 Task: Look for space in Ardabīl, Iran from 1st June, 2023 to 4th June, 2023 for 1 adult in price range Rs.6000 to Rs.16000. Place can be private room with 1  bedroom having 1 bed and 1 bathroom. Property type can be house, flat, guest house. Booking option can be shelf check-in. Required host language is English.
Action: Mouse moved to (432, 76)
Screenshot: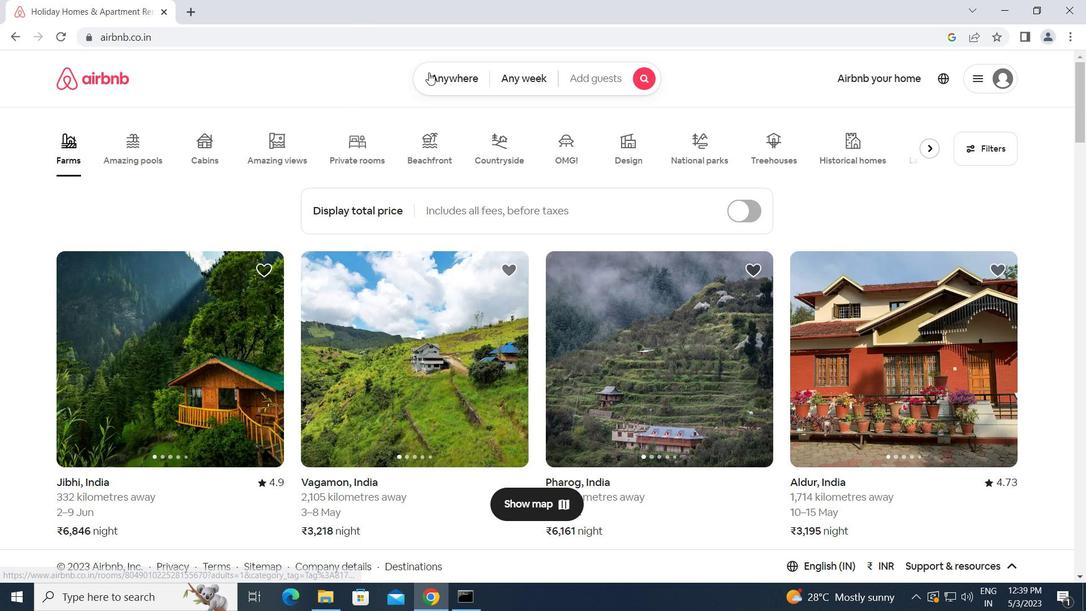 
Action: Mouse pressed left at (432, 76)
Screenshot: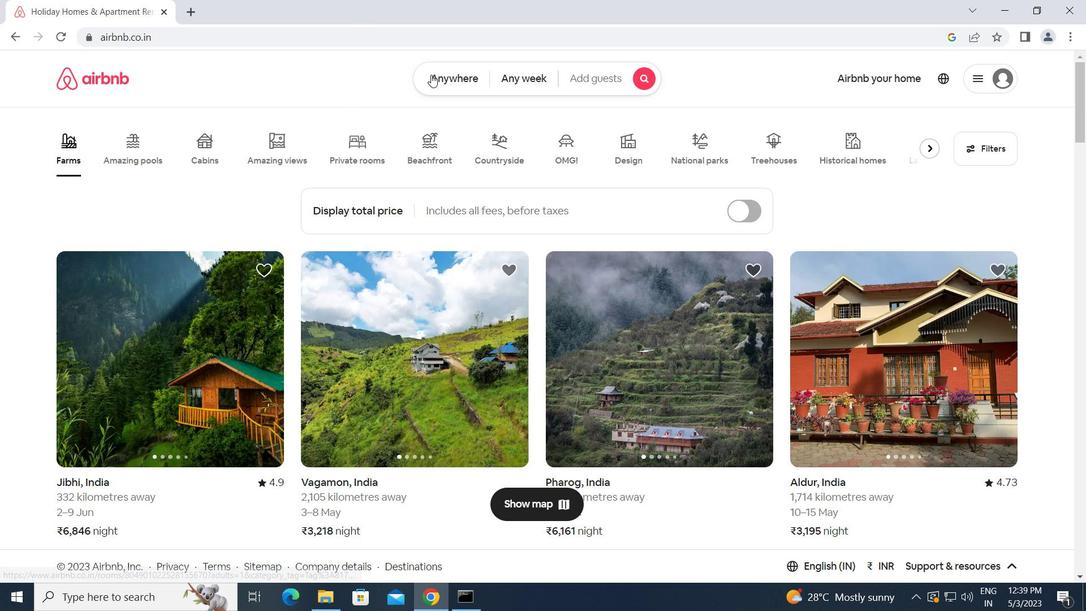 
Action: Mouse moved to (344, 131)
Screenshot: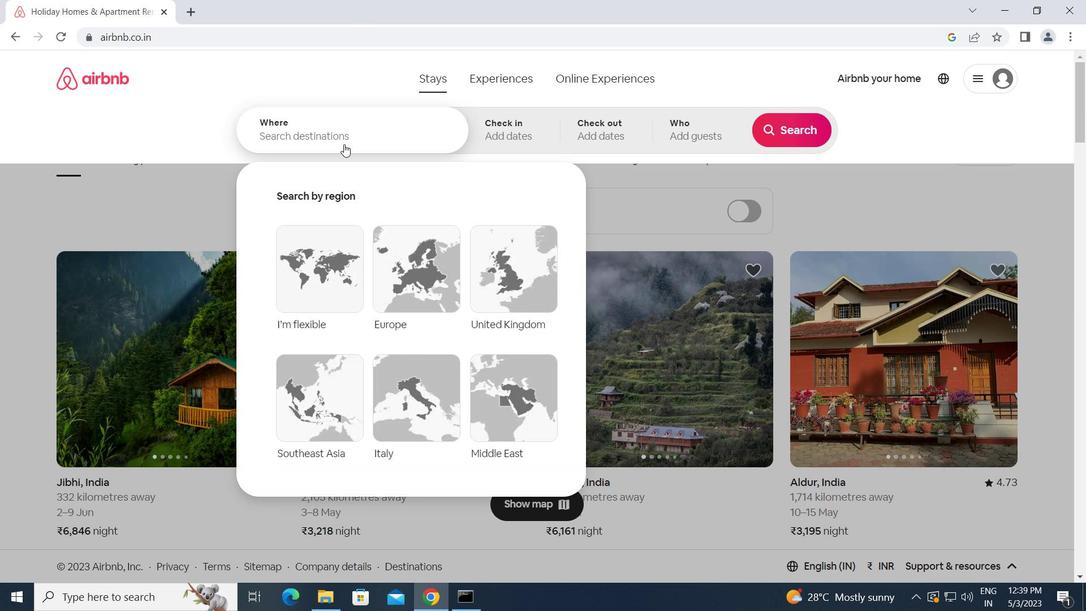 
Action: Mouse pressed left at (344, 131)
Screenshot: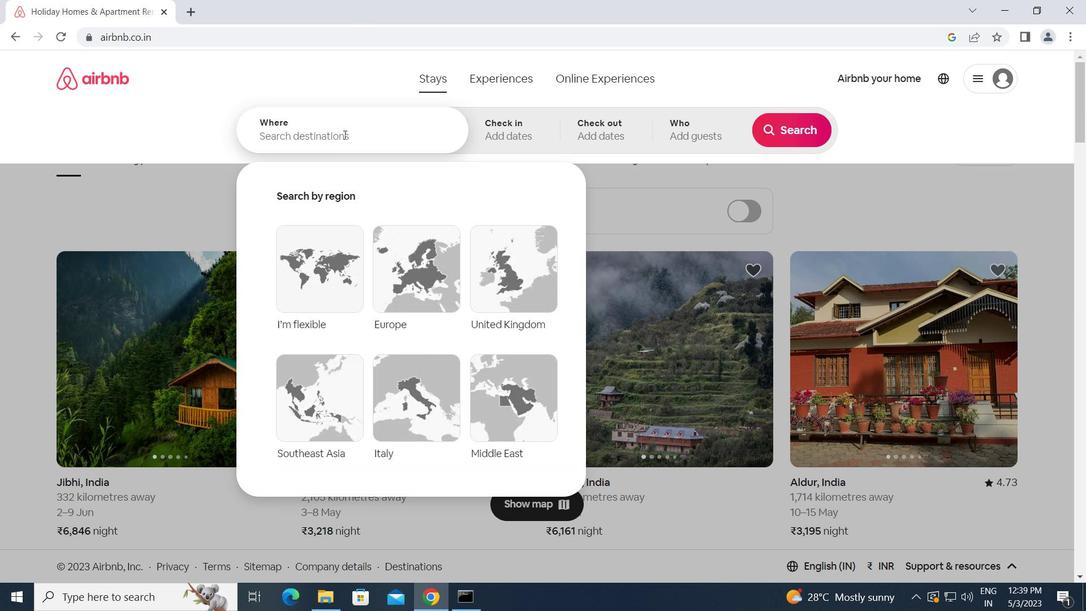 
Action: Key pressed a<Key.caps_lock>rdabil,<Key.space><Key.caps_lock>i<Key.caps_lock>ran<Key.enter>
Screenshot: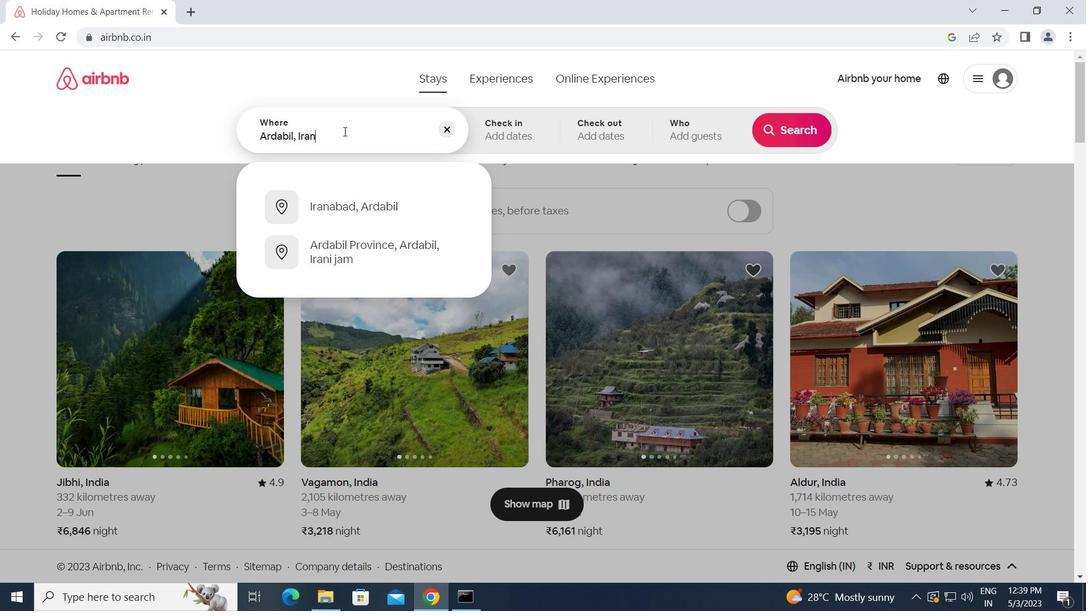 
Action: Mouse moved to (706, 295)
Screenshot: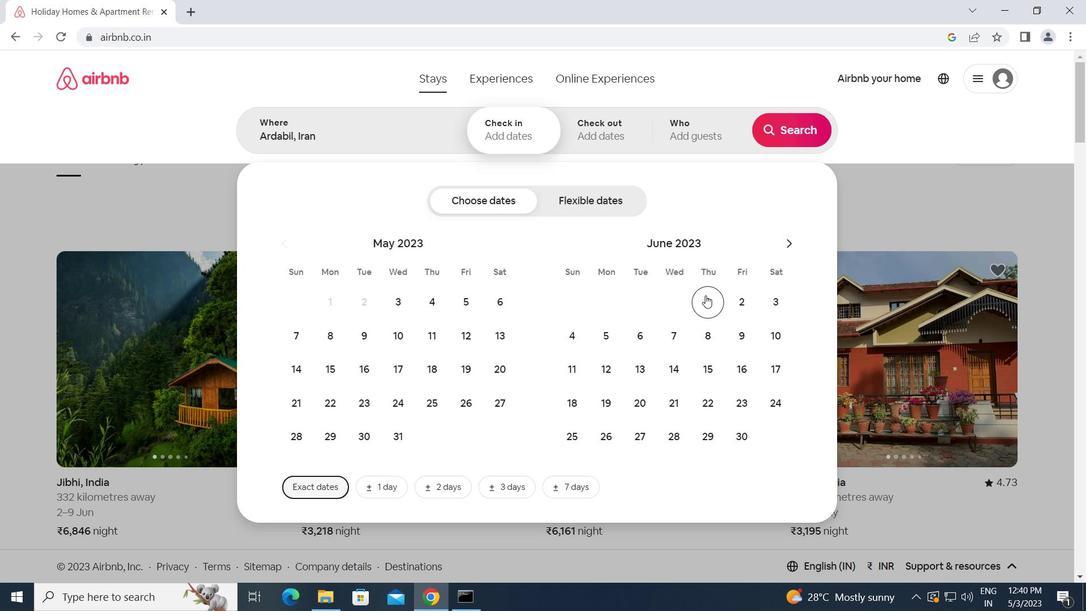
Action: Mouse pressed left at (706, 295)
Screenshot: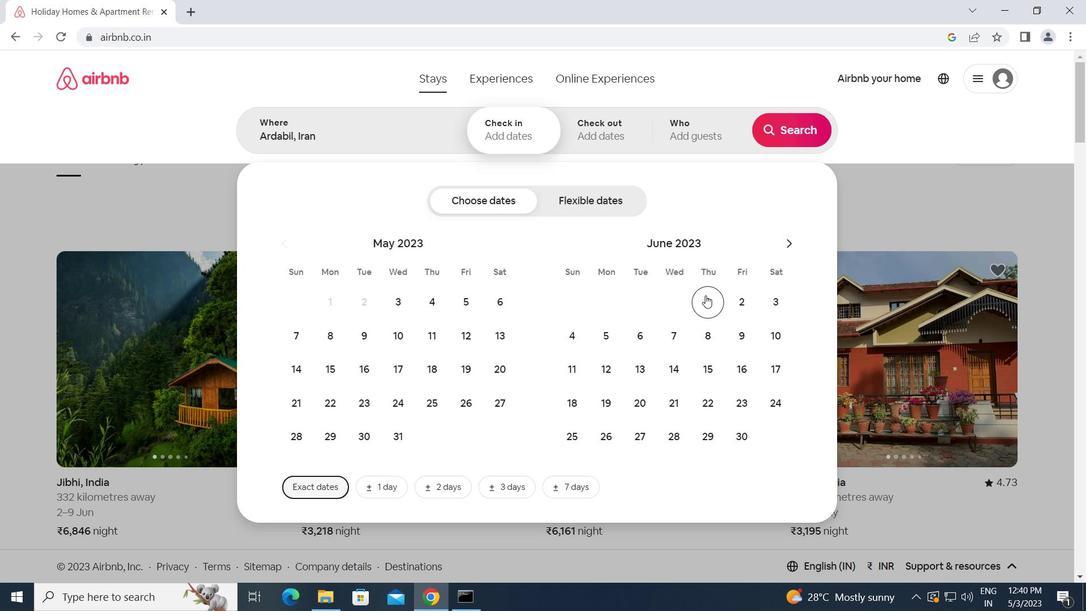 
Action: Mouse moved to (578, 332)
Screenshot: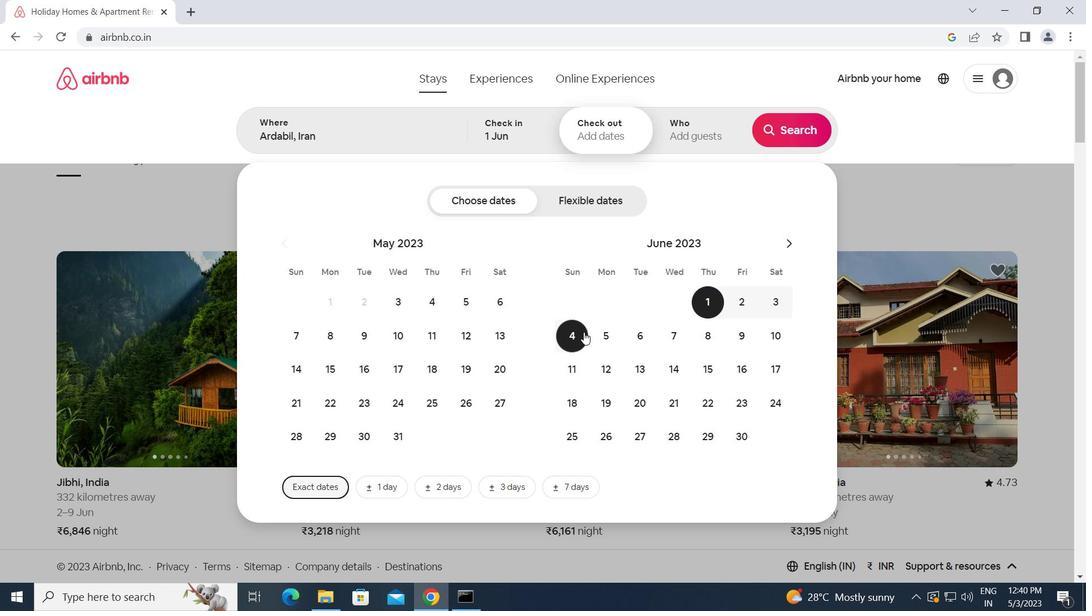
Action: Mouse pressed left at (578, 332)
Screenshot: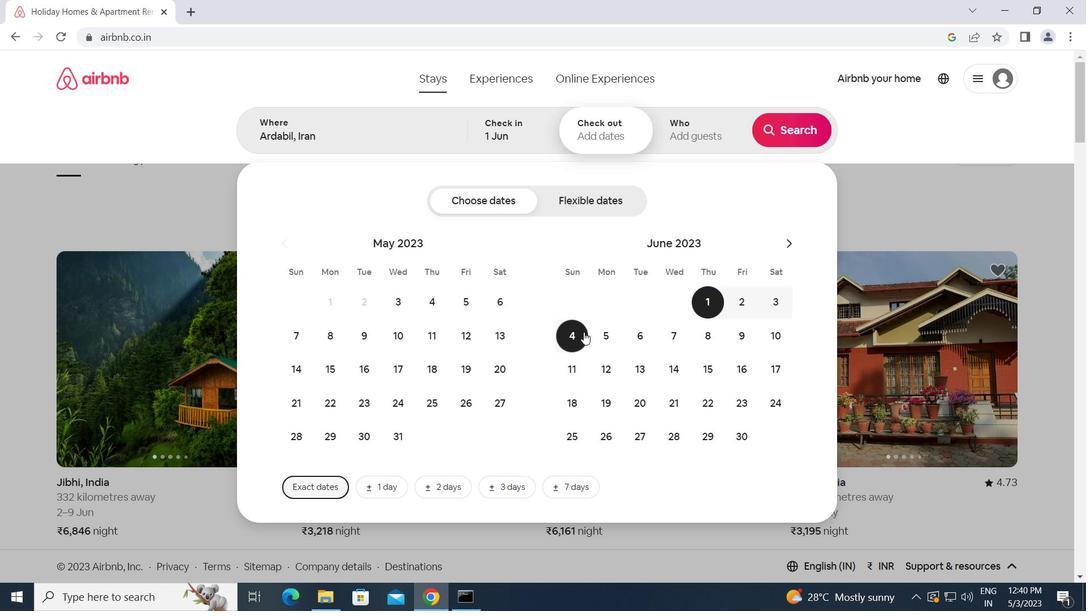 
Action: Mouse moved to (680, 126)
Screenshot: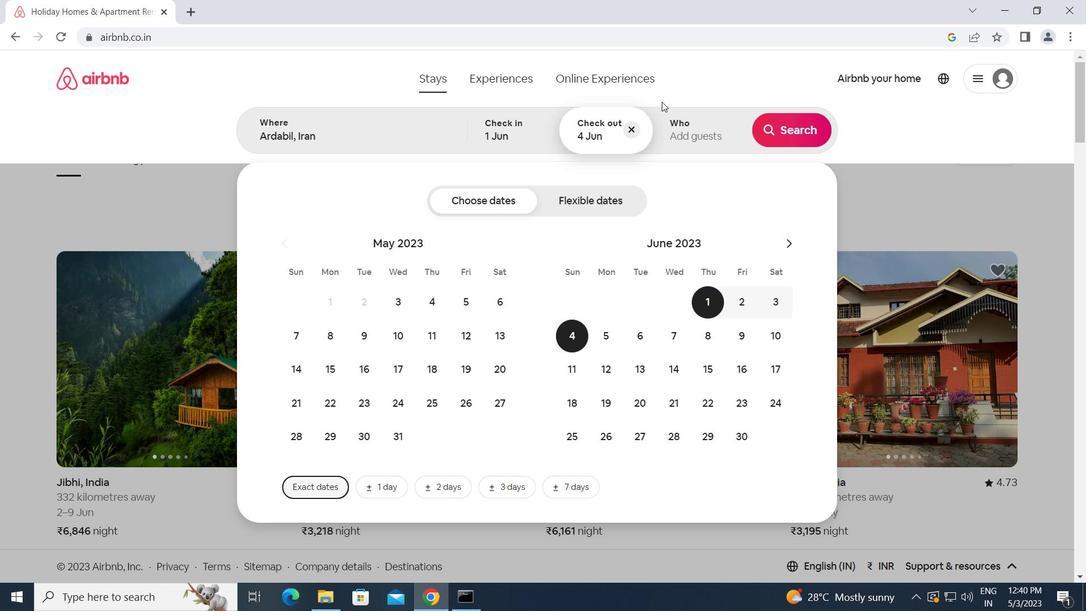 
Action: Mouse pressed left at (680, 126)
Screenshot: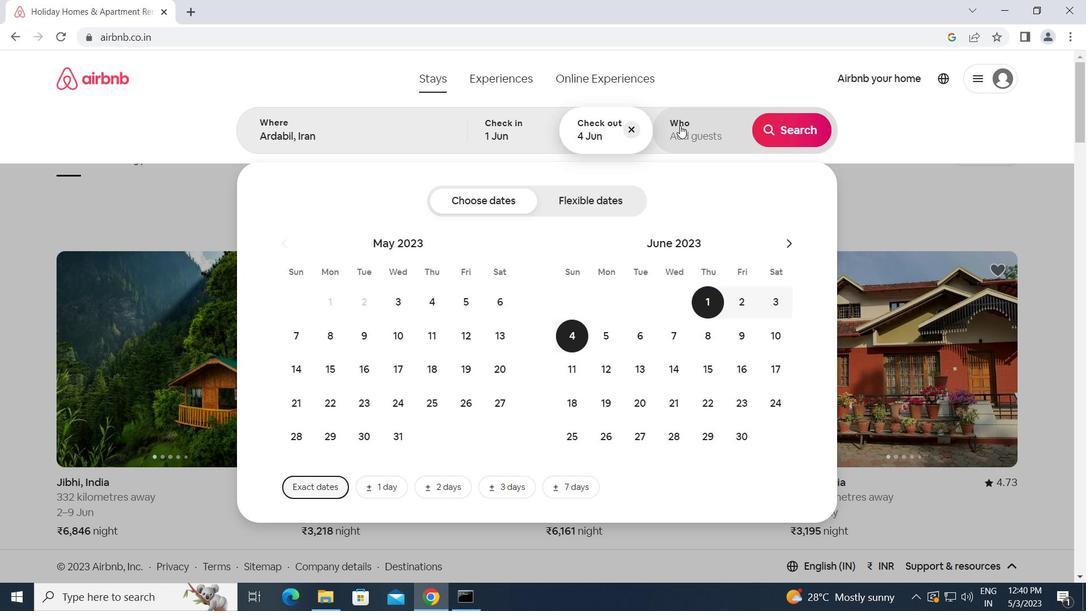 
Action: Mouse moved to (801, 201)
Screenshot: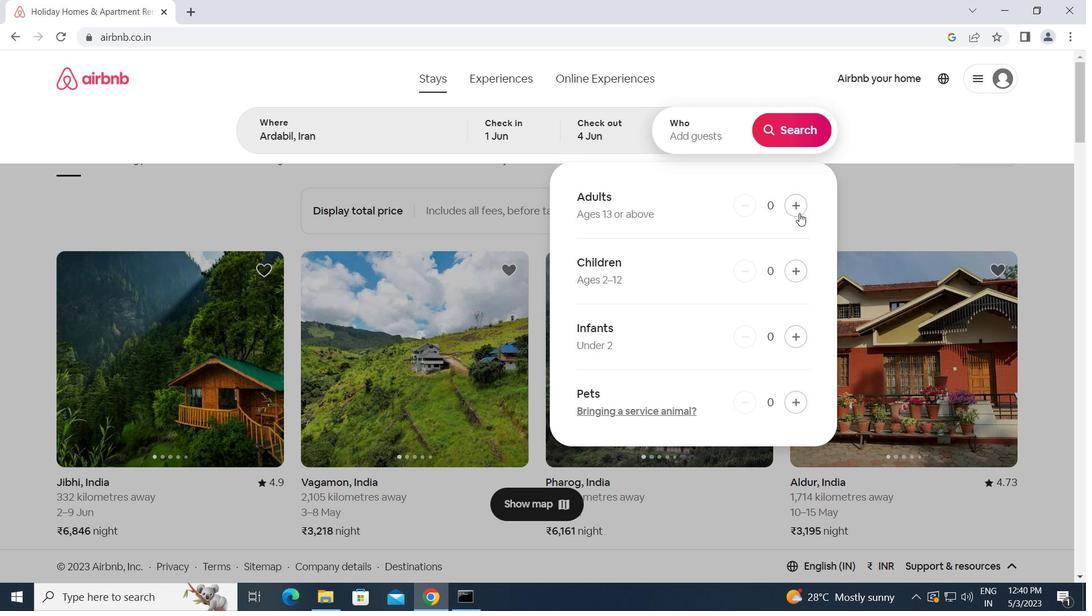 
Action: Mouse pressed left at (801, 201)
Screenshot: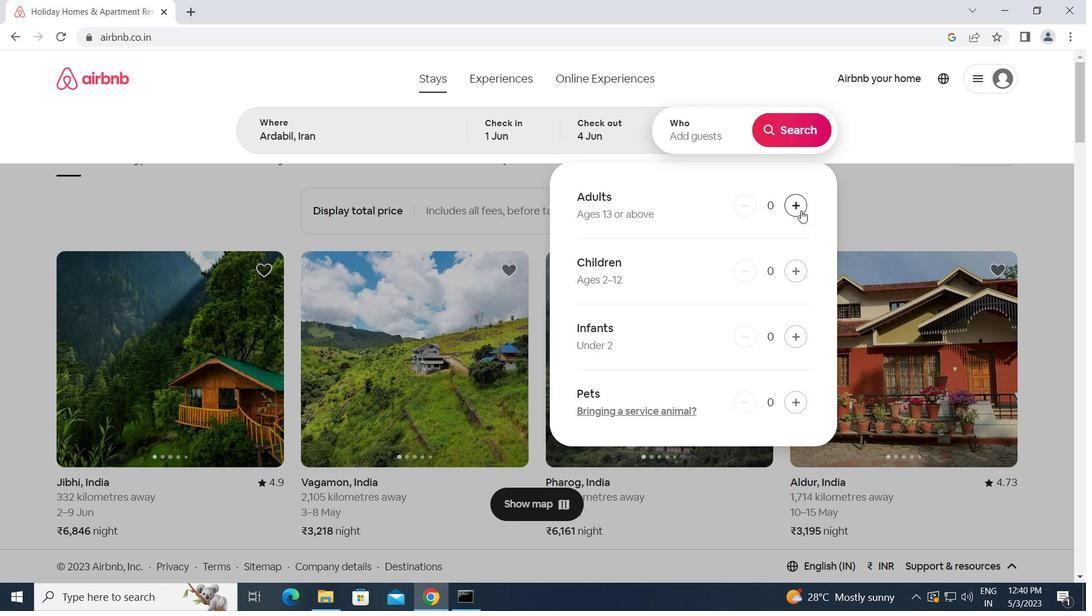 
Action: Mouse moved to (793, 129)
Screenshot: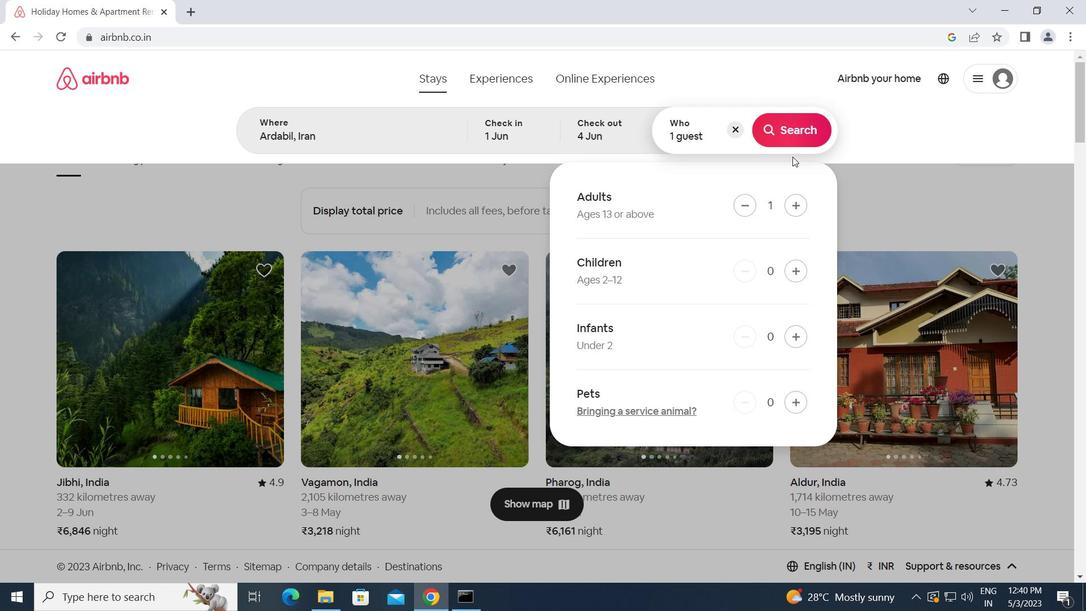 
Action: Mouse pressed left at (793, 129)
Screenshot: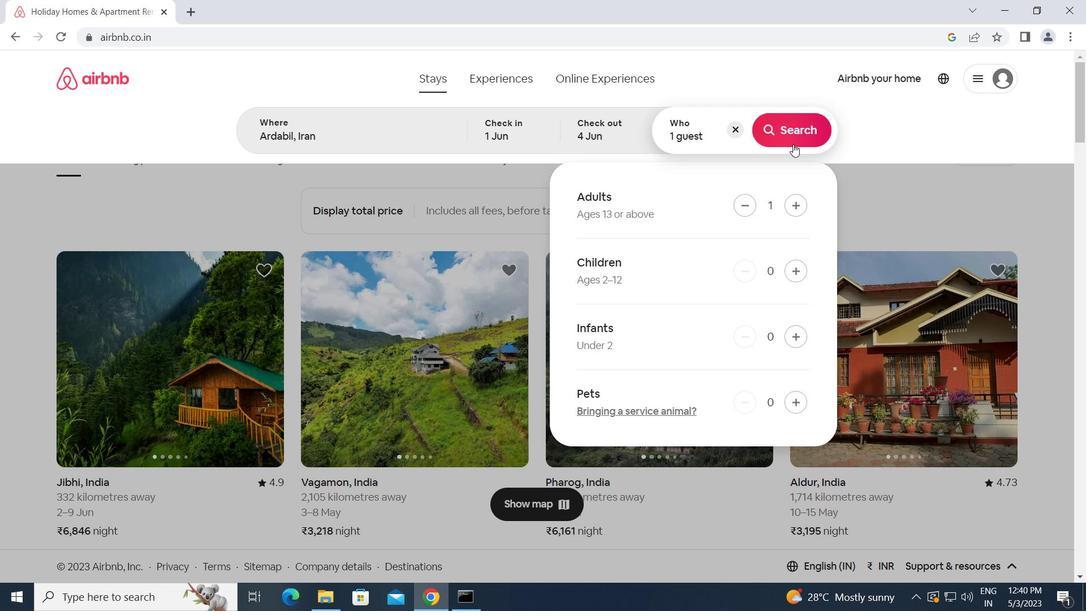 
Action: Mouse moved to (1030, 135)
Screenshot: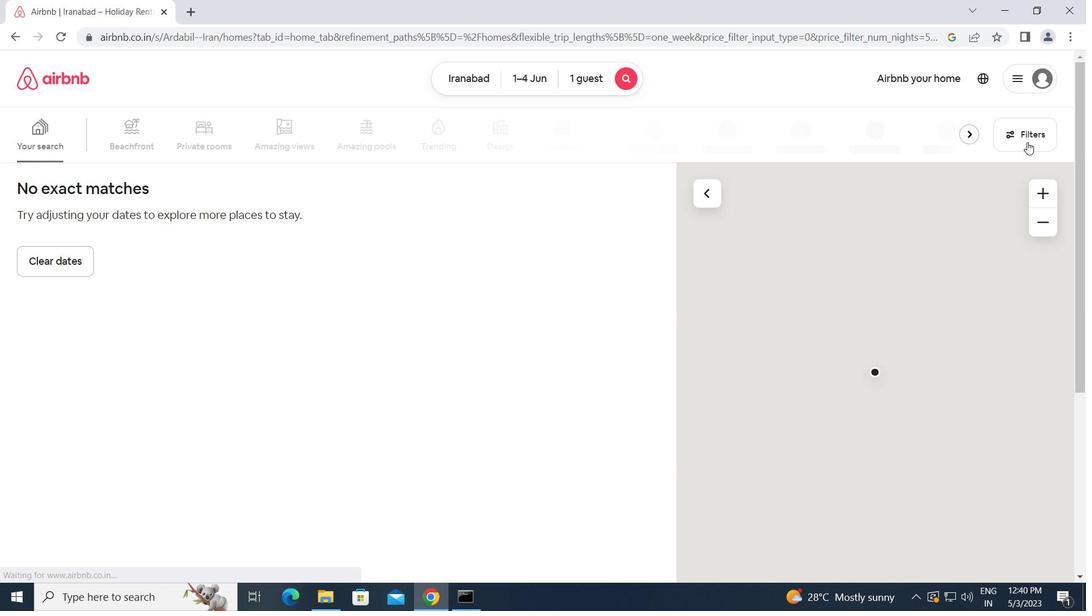 
Action: Mouse pressed left at (1030, 135)
Screenshot: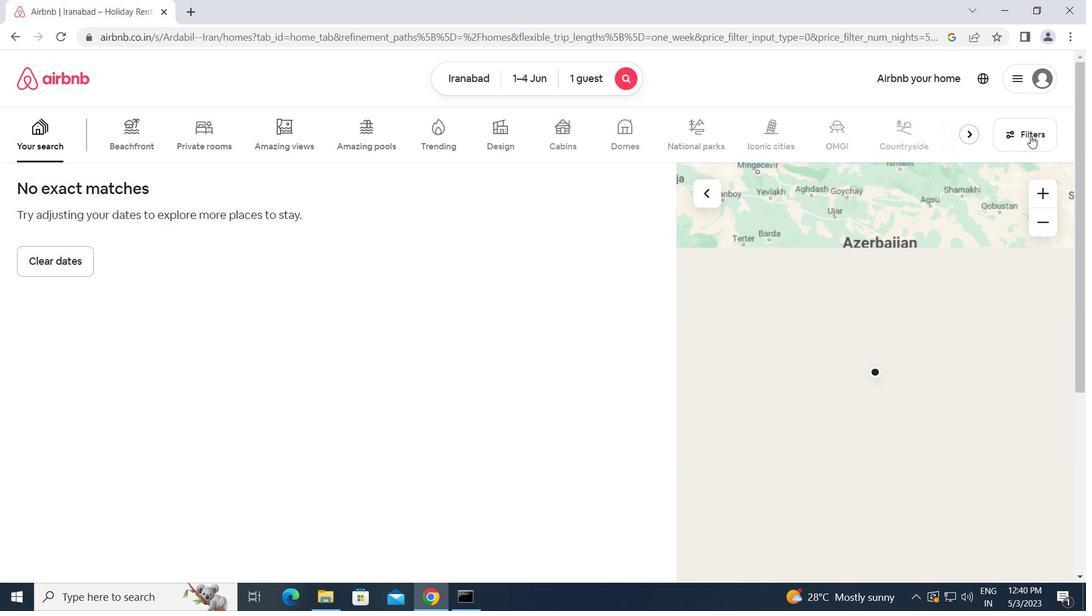 
Action: Mouse moved to (370, 223)
Screenshot: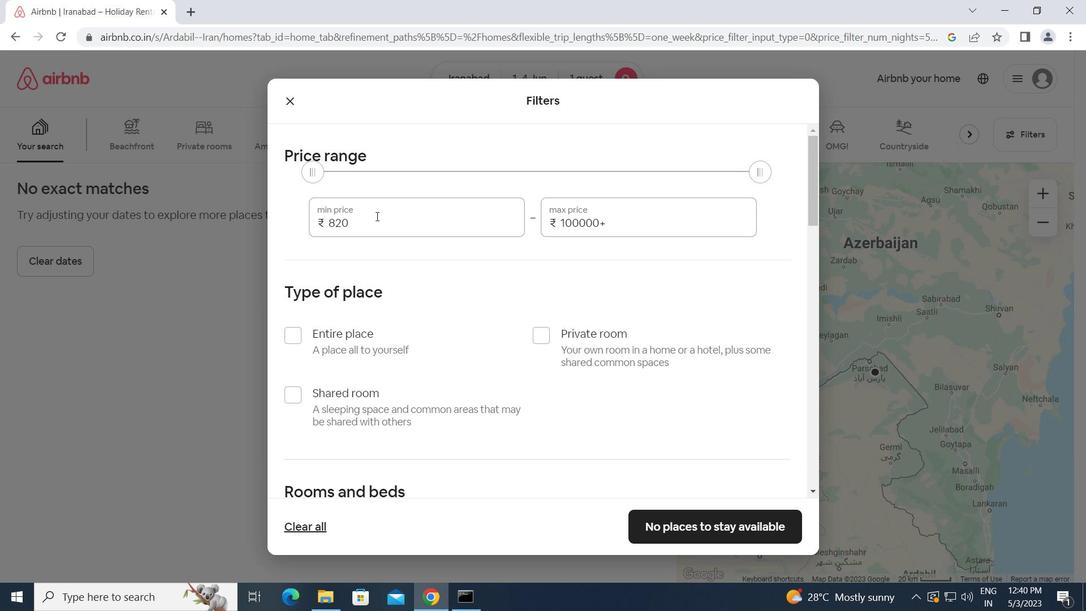 
Action: Mouse pressed left at (370, 223)
Screenshot: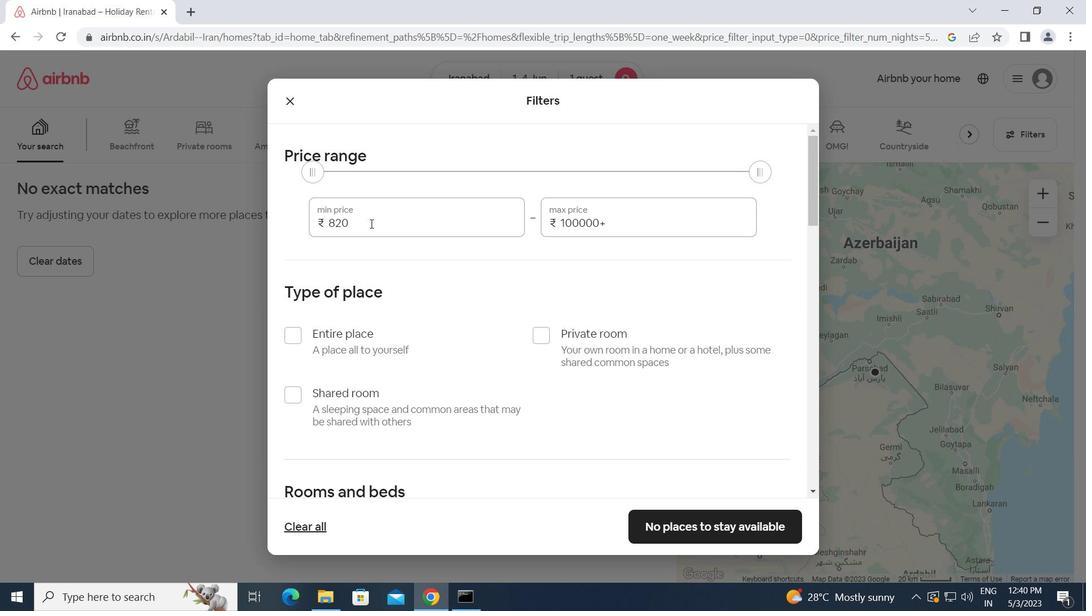 
Action: Mouse moved to (306, 228)
Screenshot: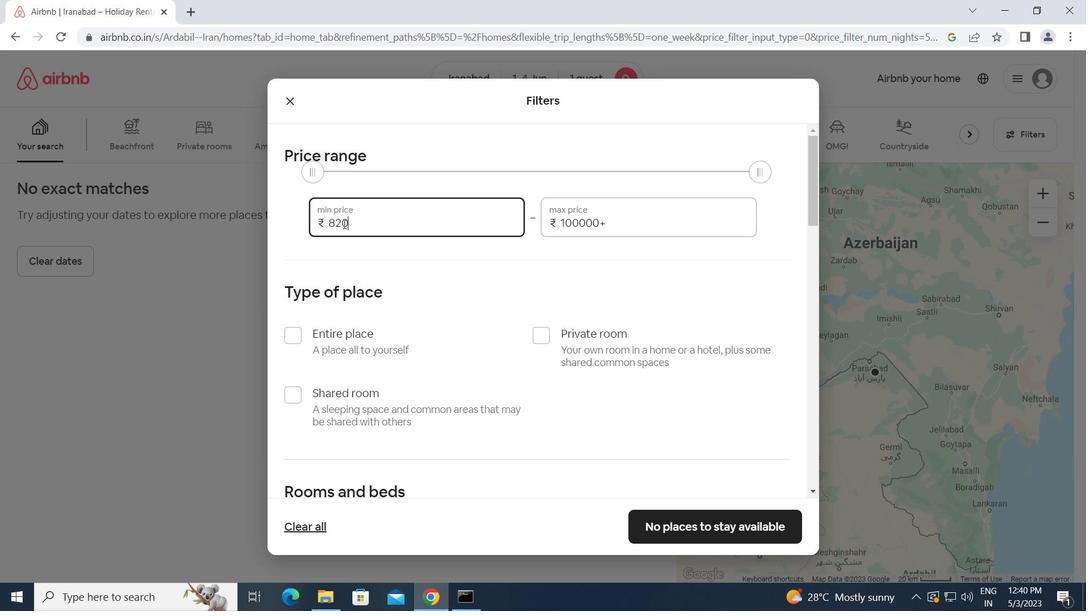 
Action: Key pressed 6000<Key.tab>1<Key.backspace><Key.backspace><Key.backspace><Key.backspace><Key.backspace><Key.backspace><Key.backspace><Key.backspace><Key.backspace><Key.backspace><Key.backspace><Key.backspace>16000
Screenshot: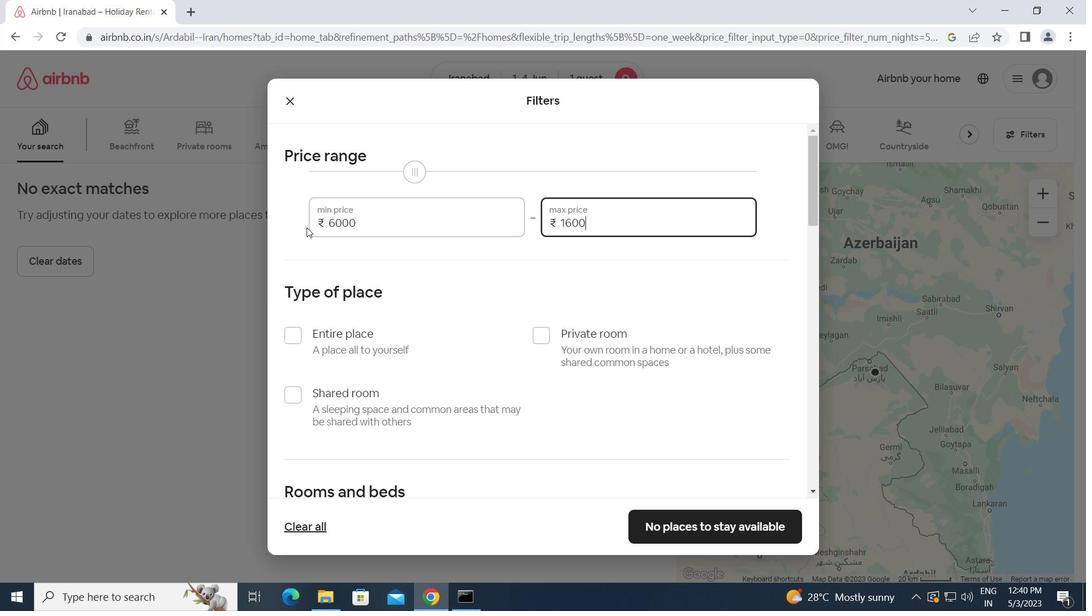 
Action: Mouse moved to (550, 333)
Screenshot: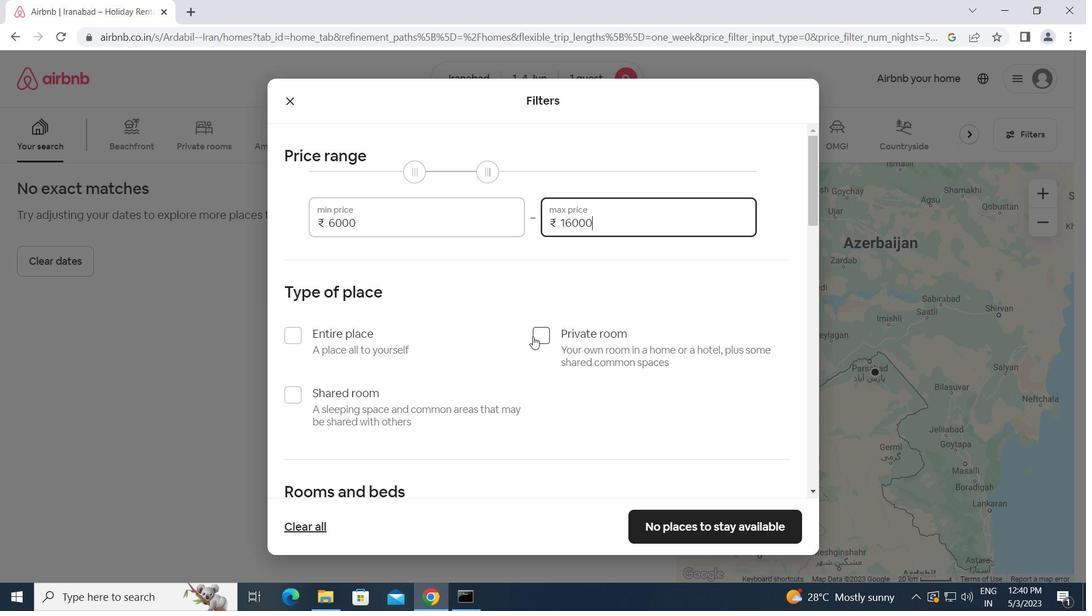 
Action: Mouse pressed left at (550, 333)
Screenshot: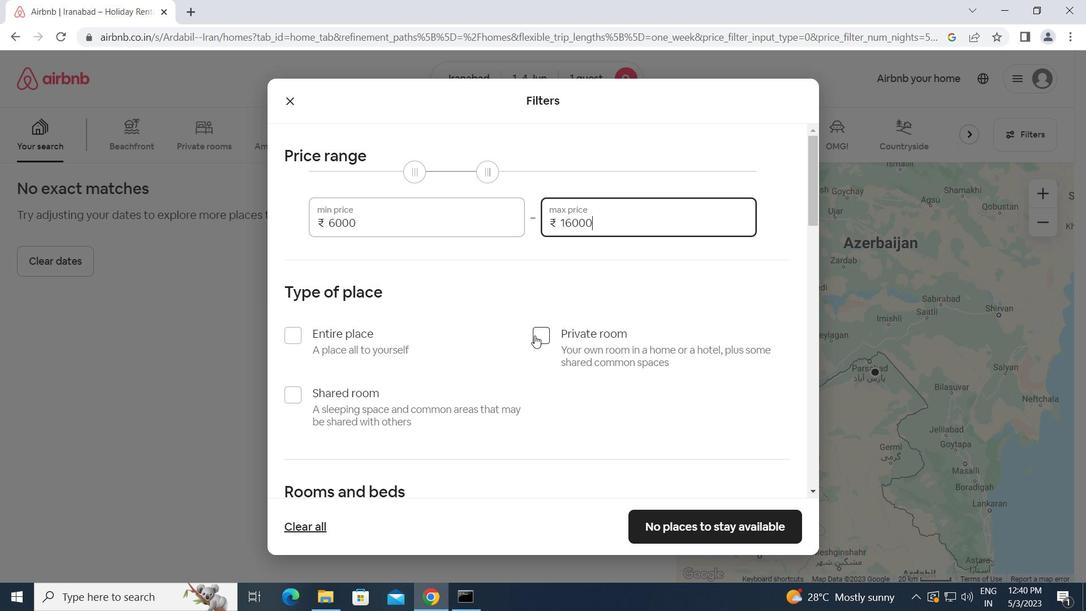 
Action: Mouse moved to (529, 390)
Screenshot: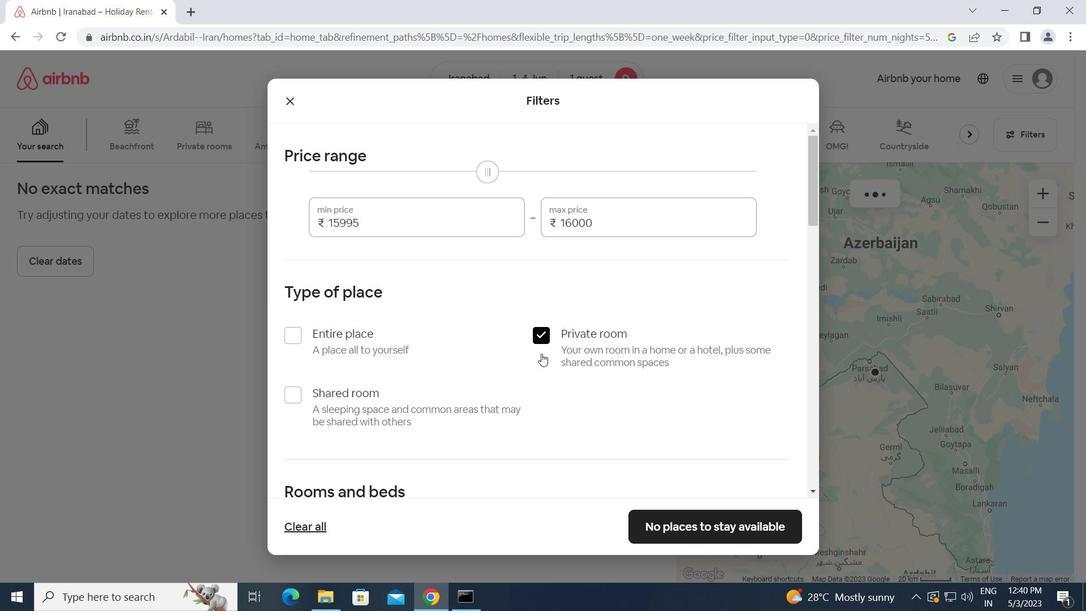 
Action: Mouse scrolled (529, 390) with delta (0, 0)
Screenshot: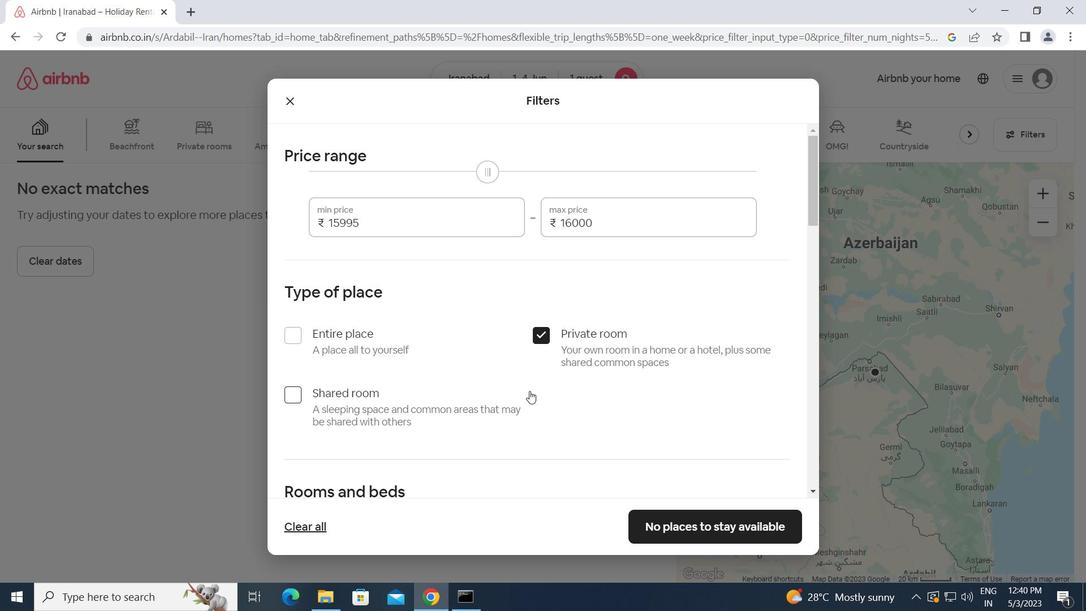 
Action: Mouse scrolled (529, 390) with delta (0, 0)
Screenshot: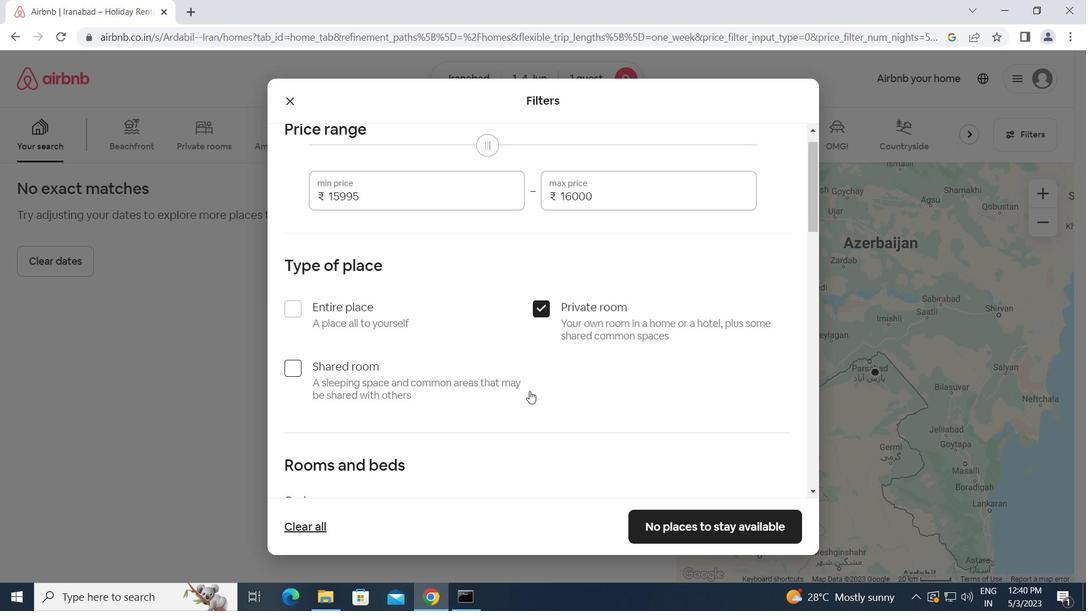 
Action: Mouse scrolled (529, 390) with delta (0, 0)
Screenshot: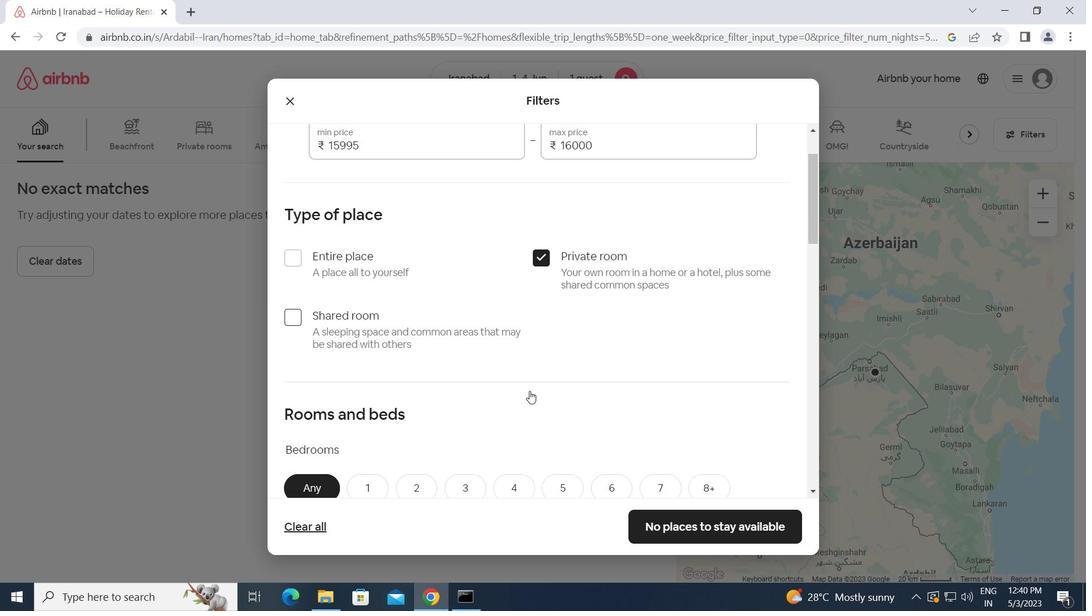 
Action: Mouse moved to (362, 356)
Screenshot: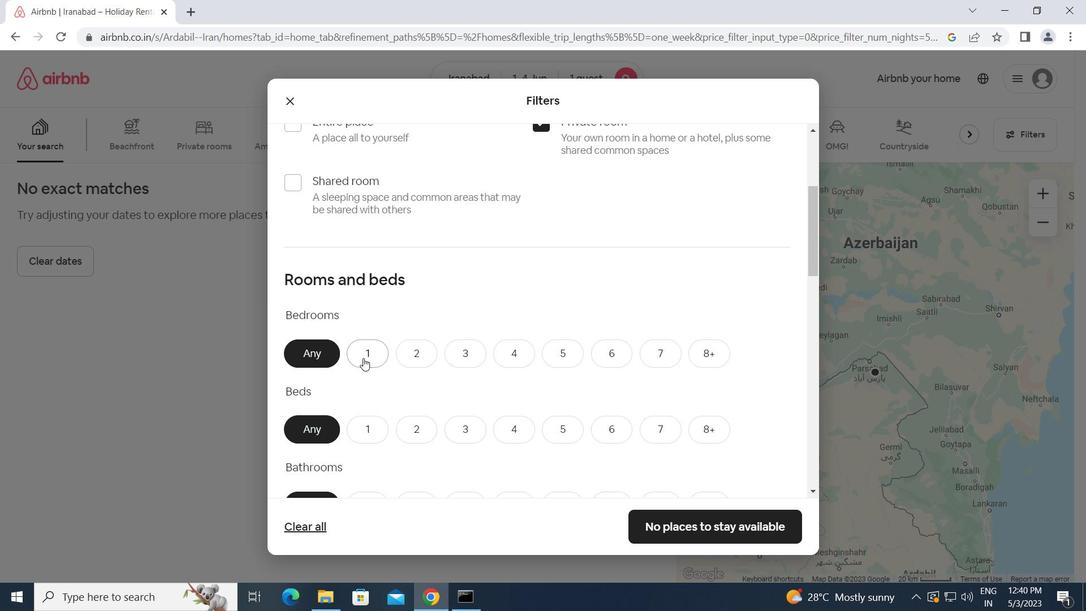 
Action: Mouse pressed left at (362, 356)
Screenshot: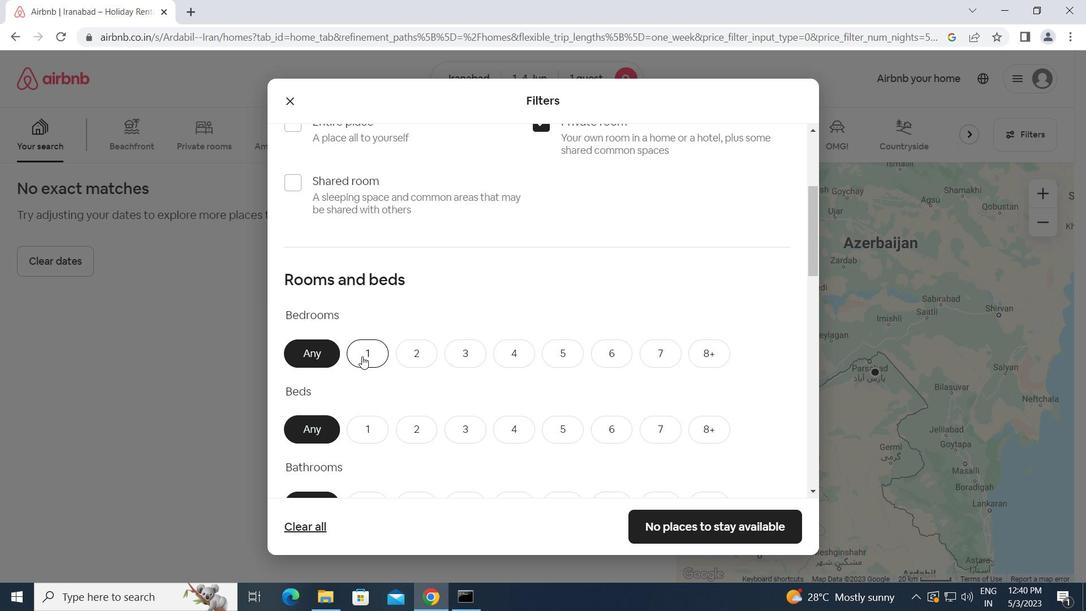 
Action: Mouse moved to (368, 436)
Screenshot: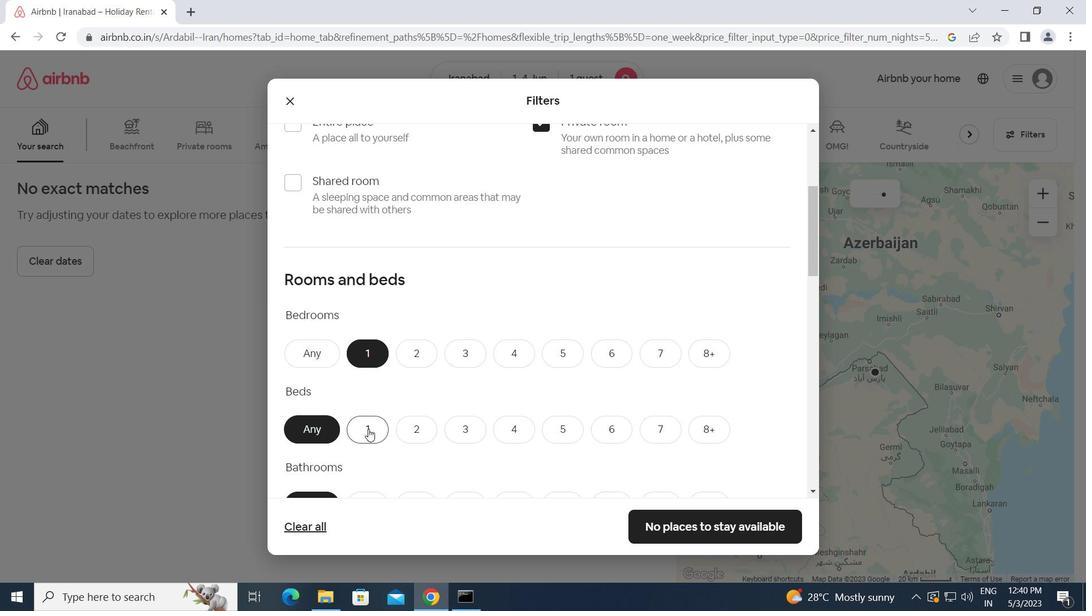 
Action: Mouse pressed left at (368, 436)
Screenshot: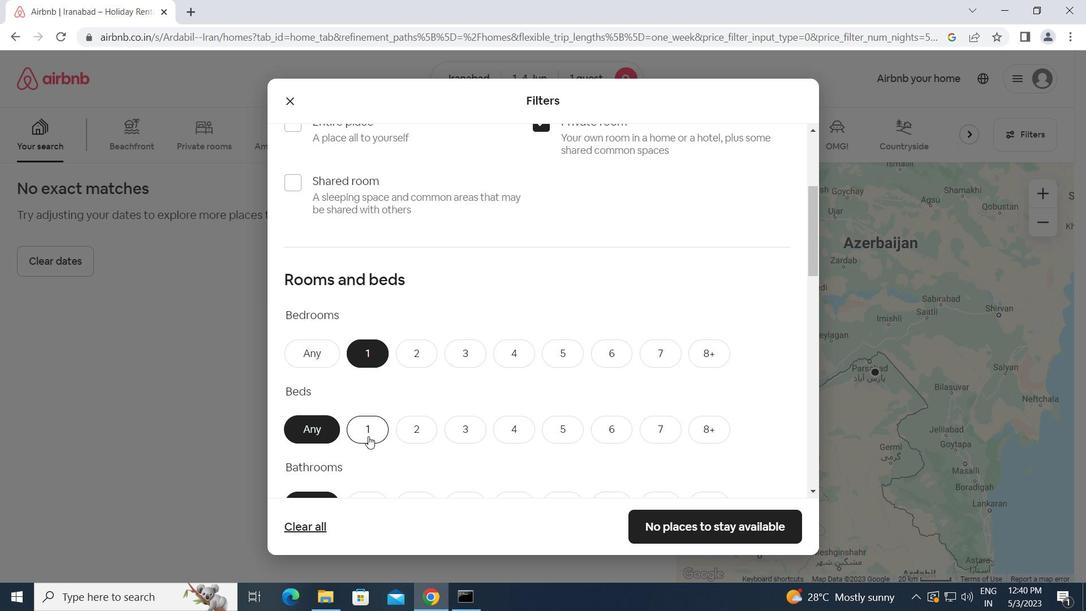 
Action: Mouse moved to (450, 424)
Screenshot: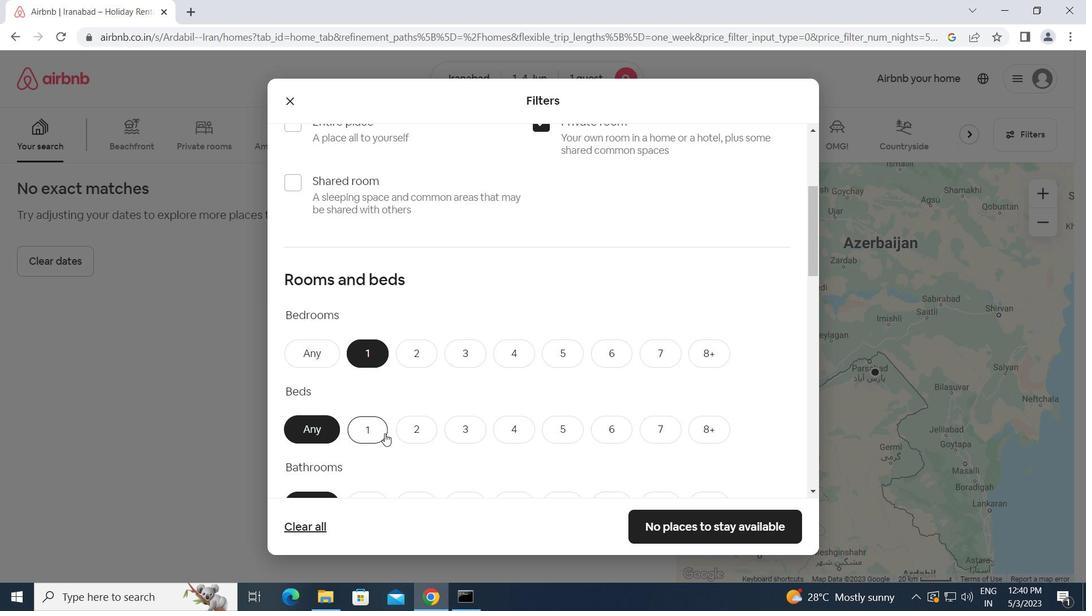 
Action: Mouse scrolled (450, 424) with delta (0, 0)
Screenshot: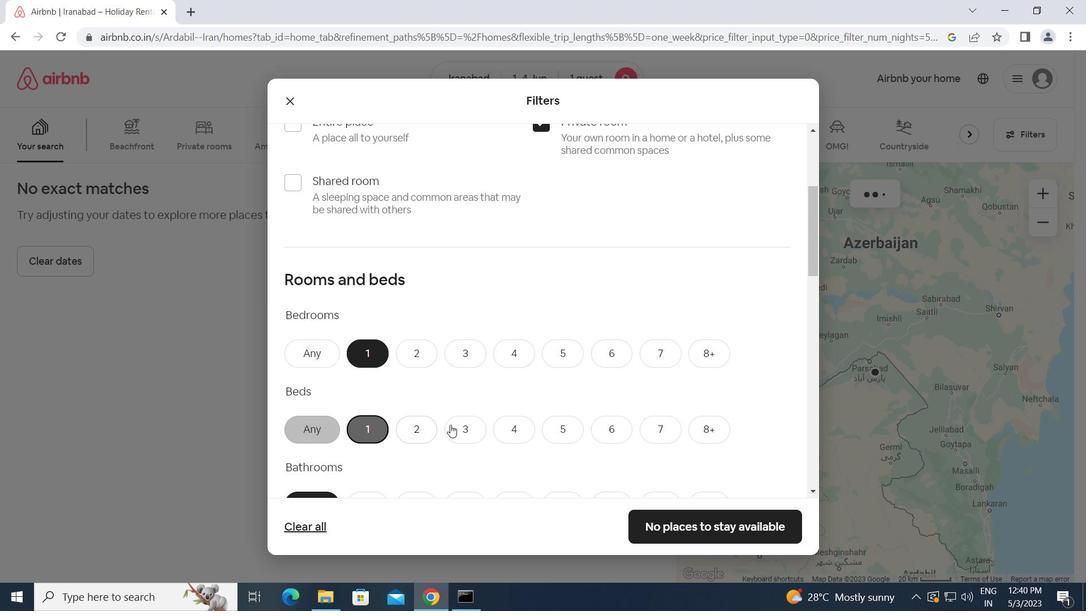 
Action: Mouse scrolled (450, 424) with delta (0, 0)
Screenshot: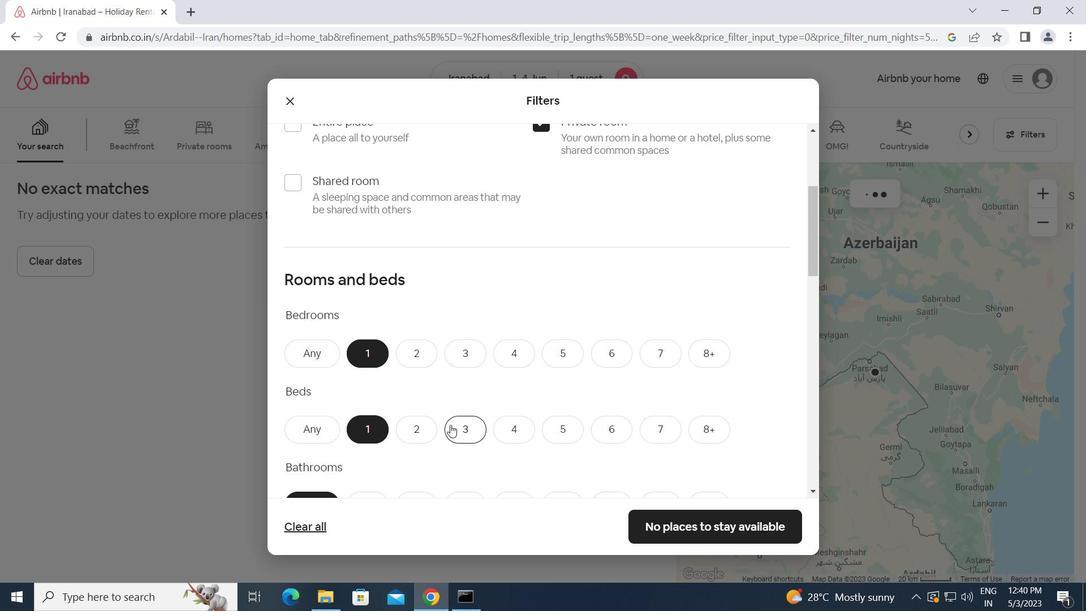 
Action: Mouse moved to (372, 366)
Screenshot: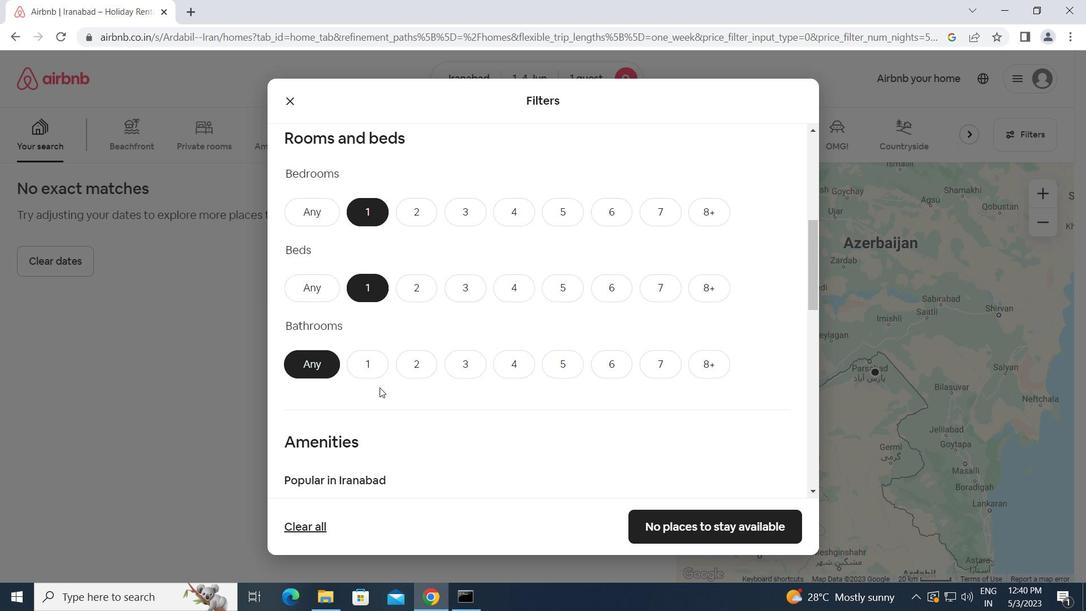 
Action: Mouse pressed left at (372, 366)
Screenshot: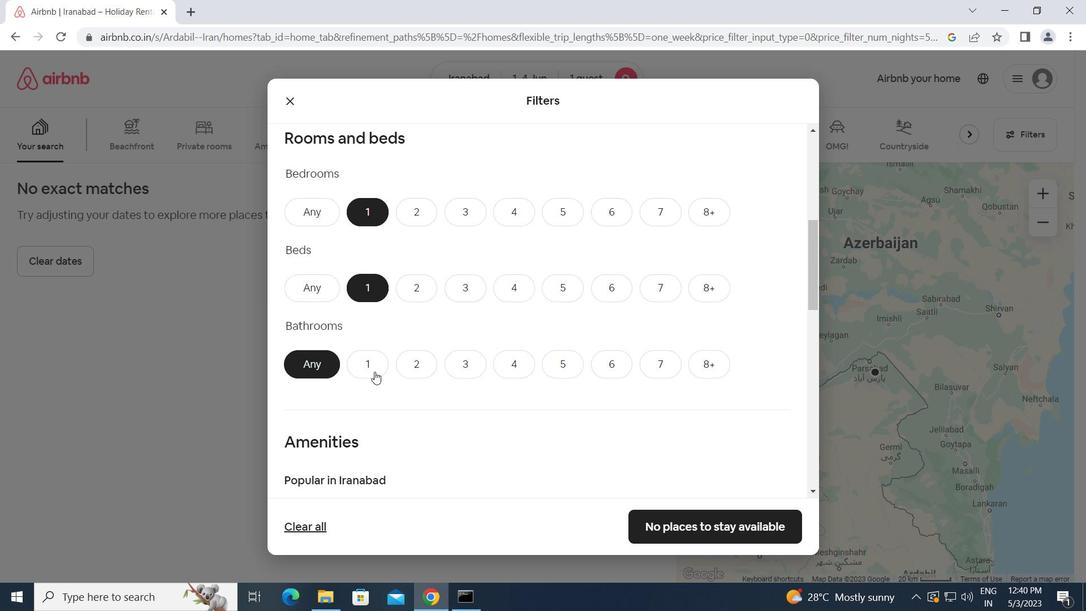 
Action: Mouse moved to (415, 410)
Screenshot: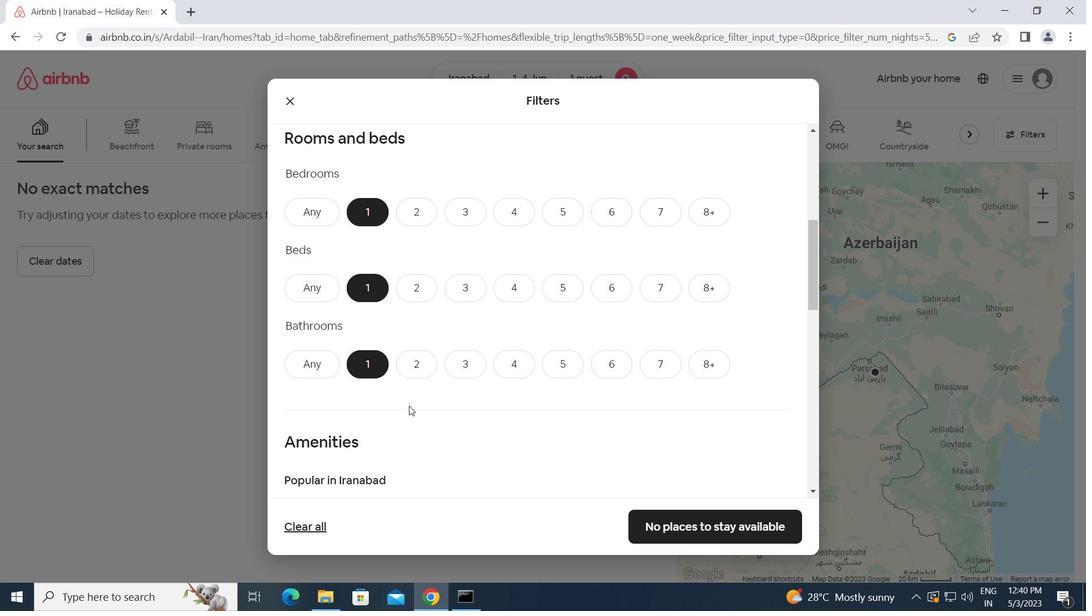 
Action: Mouse scrolled (415, 409) with delta (0, 0)
Screenshot: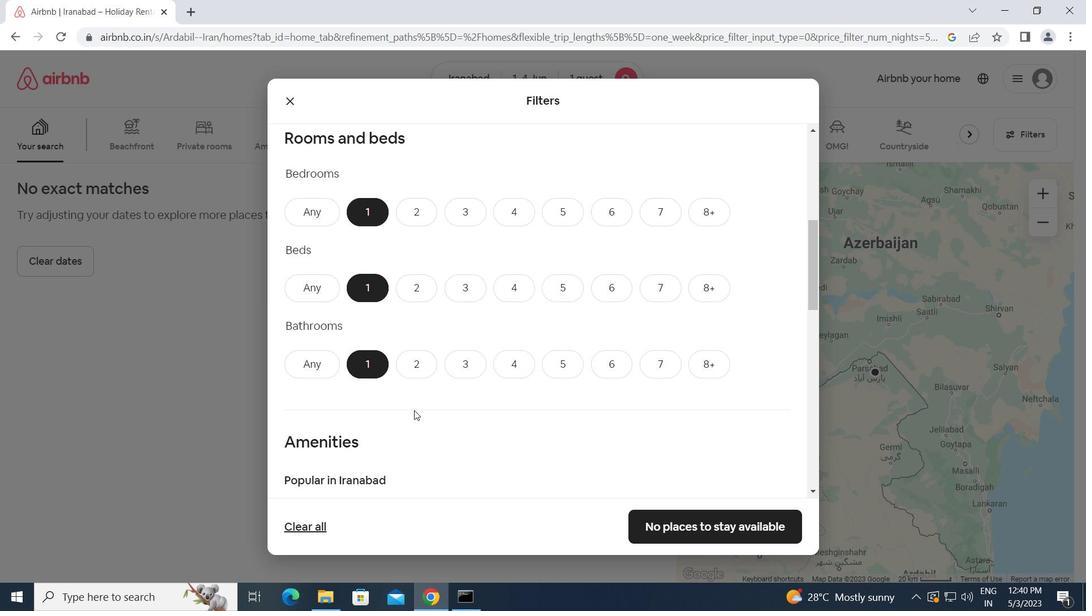 
Action: Mouse scrolled (415, 409) with delta (0, 0)
Screenshot: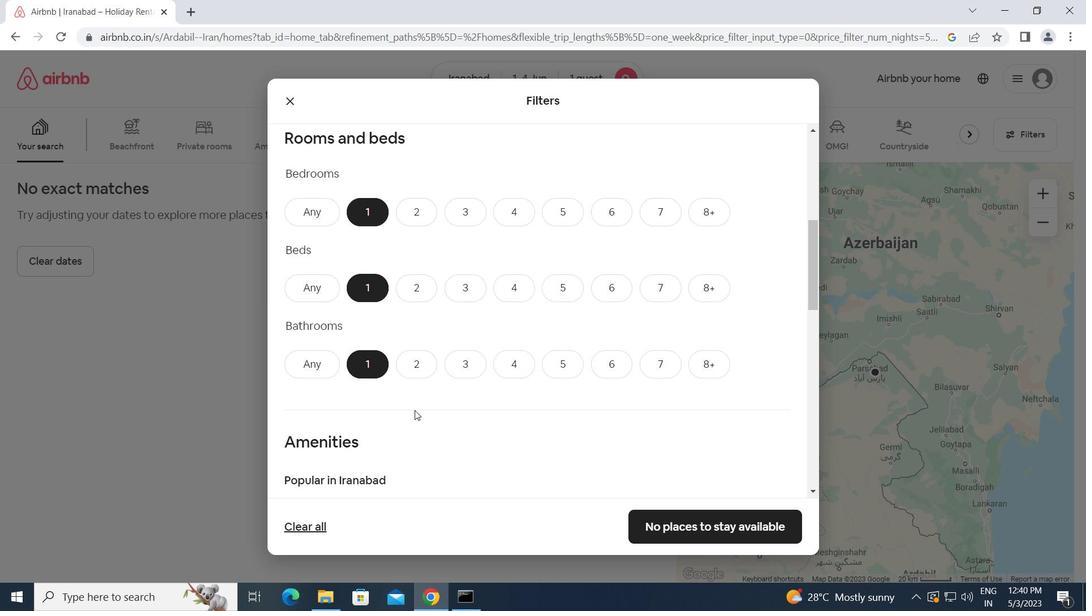 
Action: Mouse scrolled (415, 409) with delta (0, 0)
Screenshot: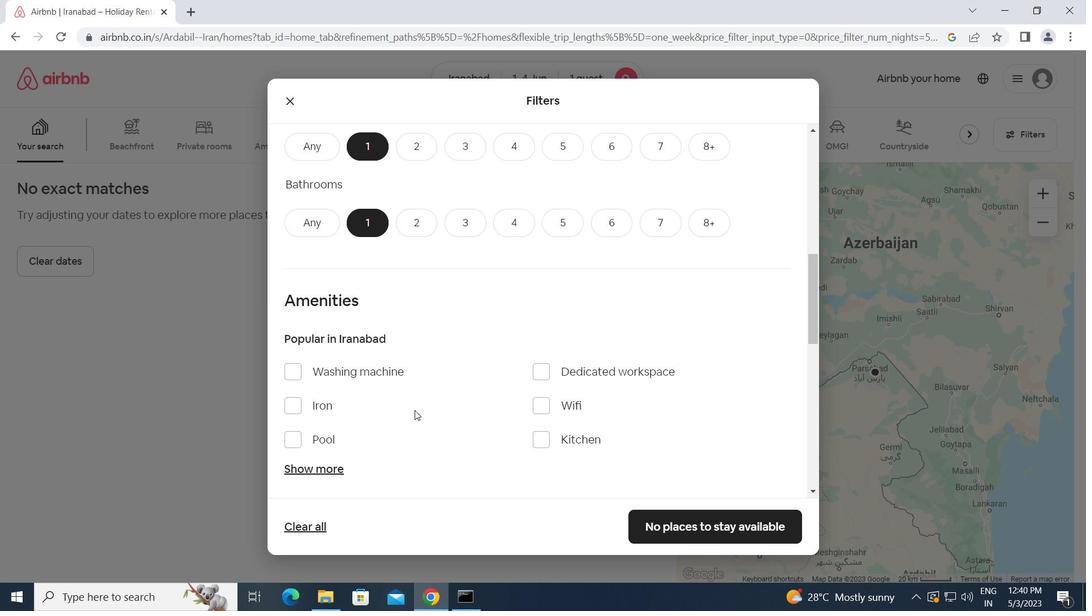 
Action: Mouse moved to (416, 407)
Screenshot: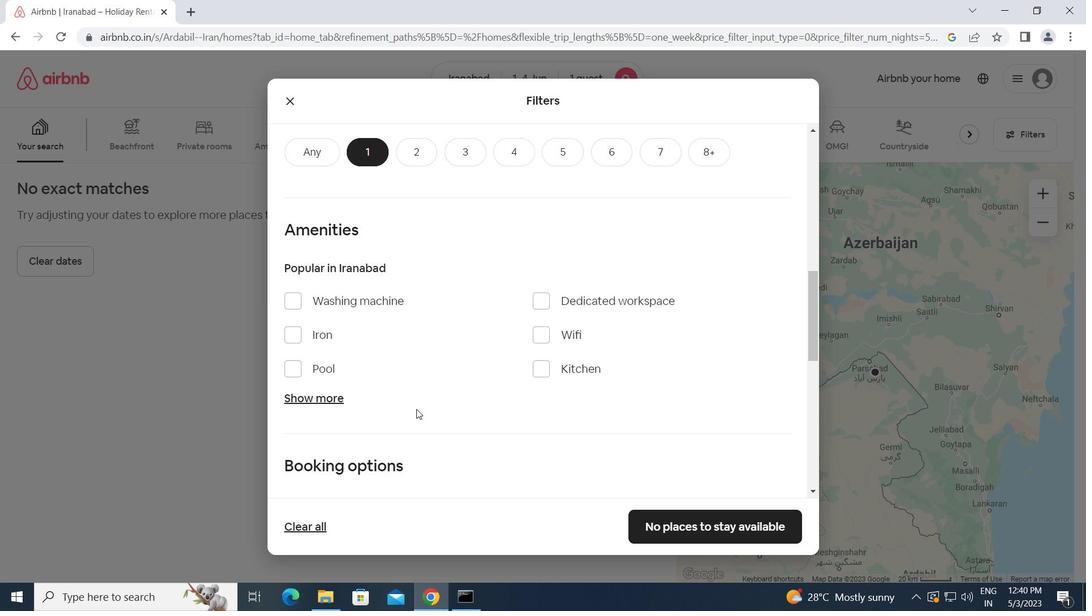 
Action: Mouse scrolled (416, 407) with delta (0, 0)
Screenshot: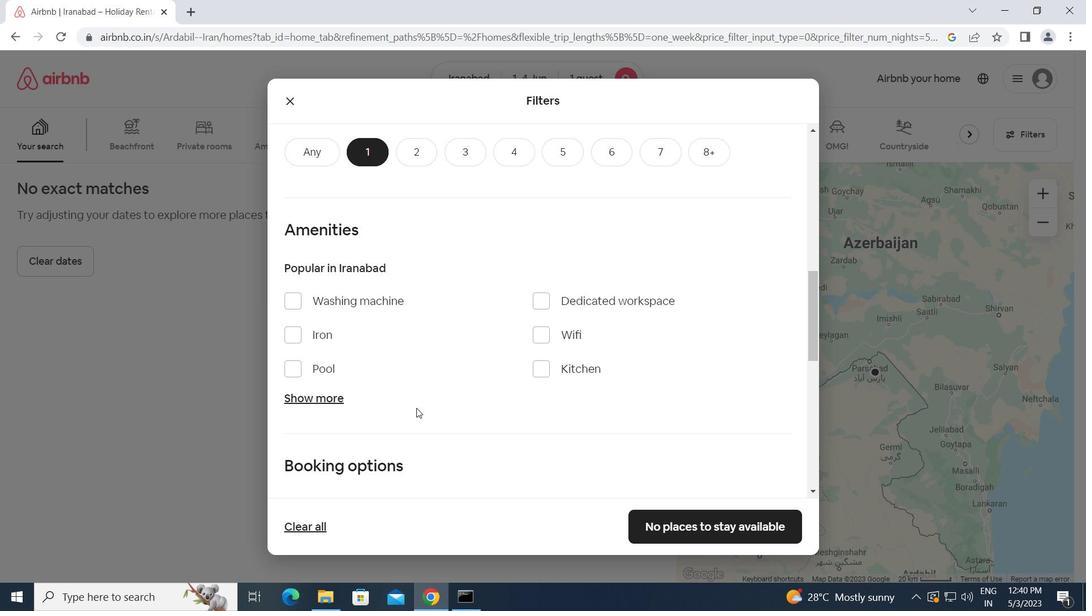 
Action: Mouse moved to (628, 445)
Screenshot: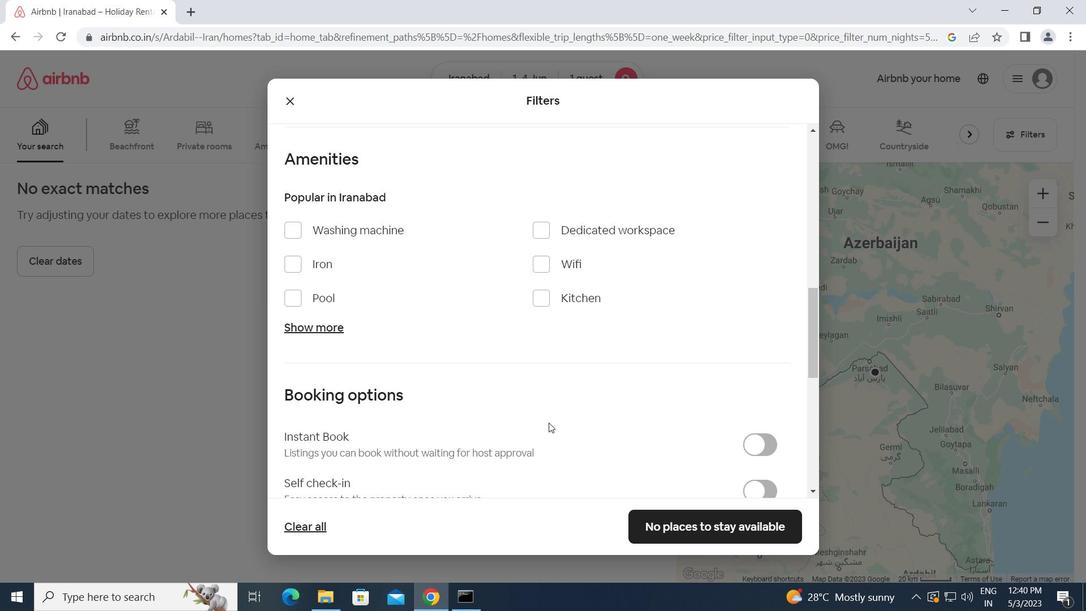 
Action: Mouse scrolled (628, 444) with delta (0, 0)
Screenshot: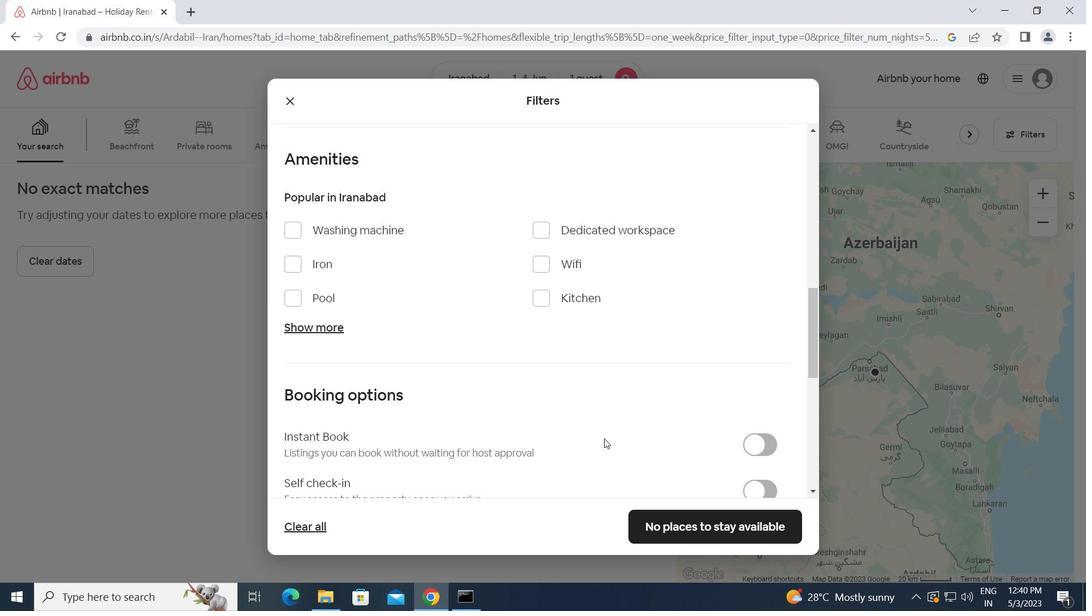 
Action: Mouse scrolled (628, 444) with delta (0, 0)
Screenshot: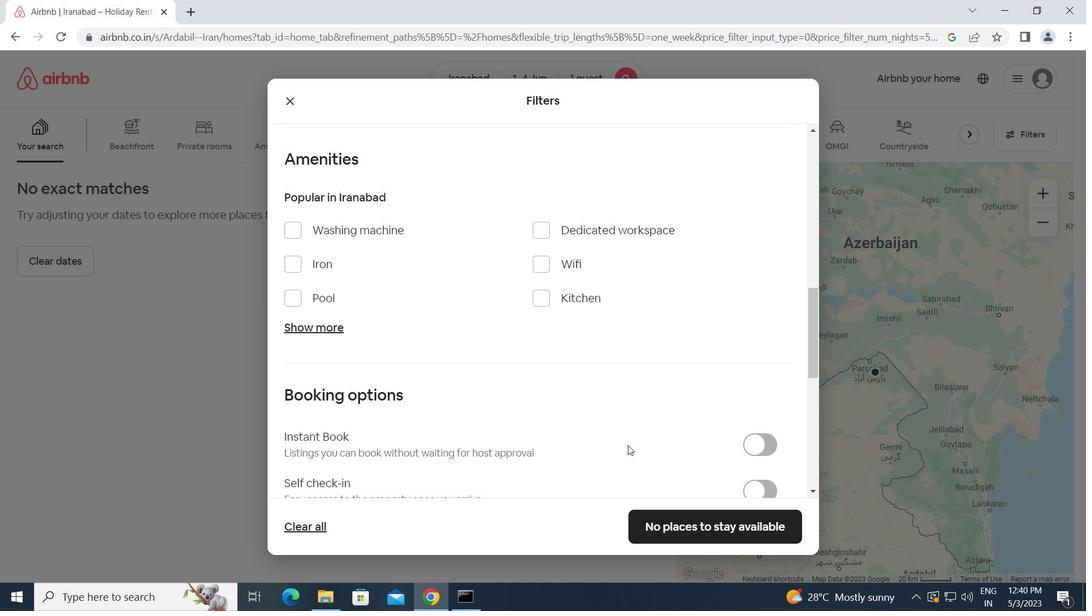 
Action: Mouse moved to (759, 343)
Screenshot: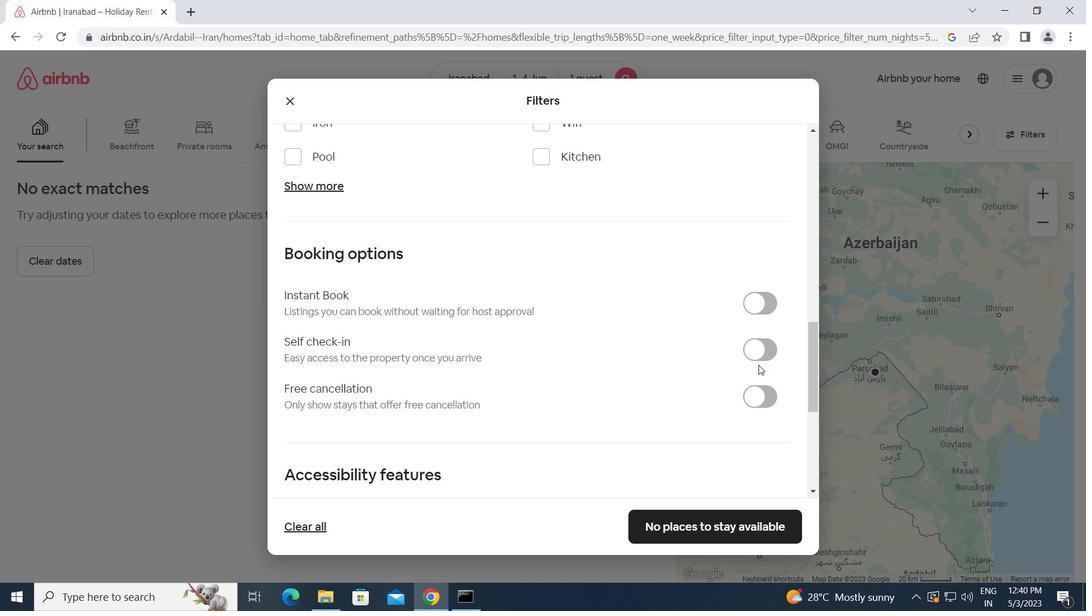 
Action: Mouse pressed left at (759, 343)
Screenshot: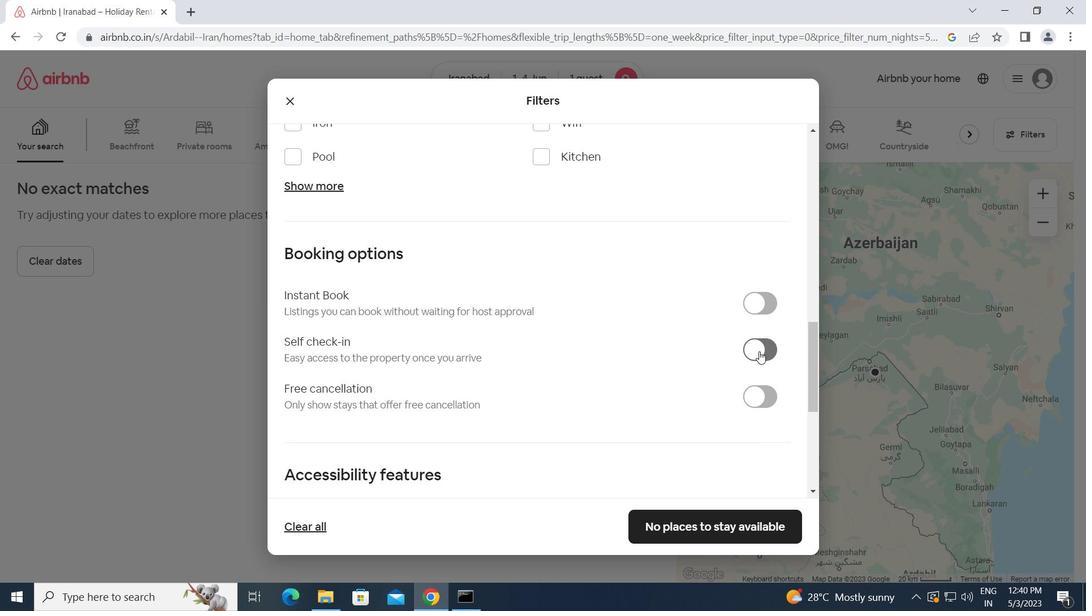 
Action: Mouse moved to (519, 384)
Screenshot: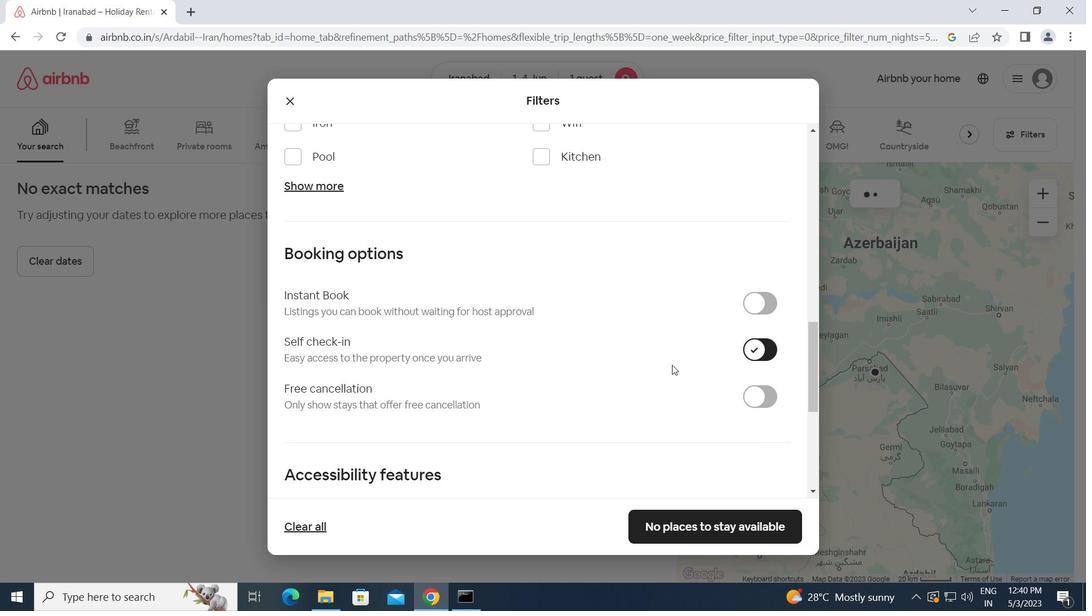 
Action: Mouse scrolled (519, 383) with delta (0, 0)
Screenshot: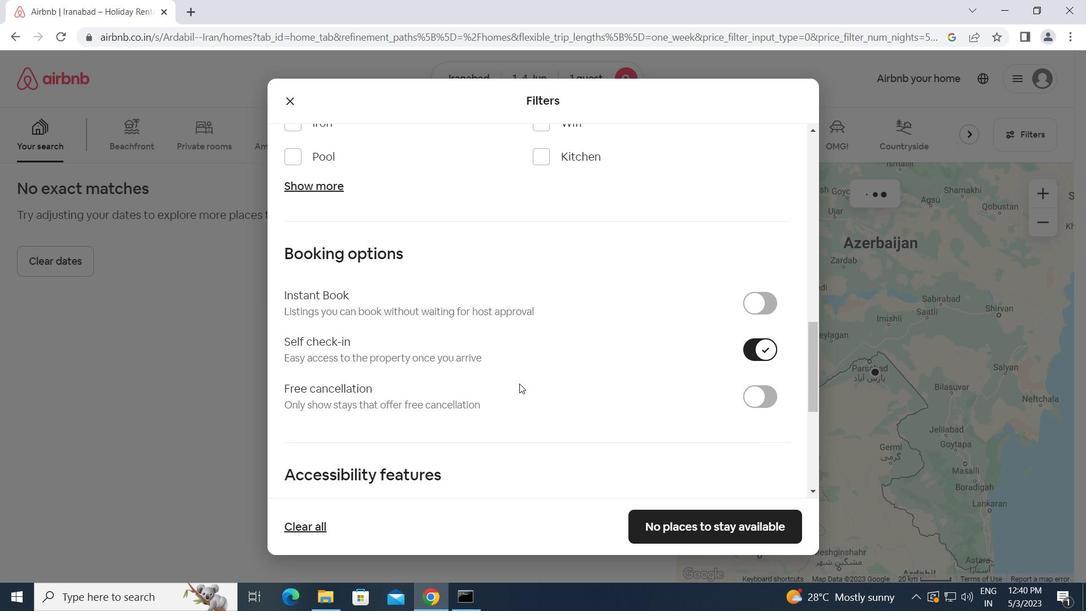 
Action: Mouse scrolled (519, 383) with delta (0, 0)
Screenshot: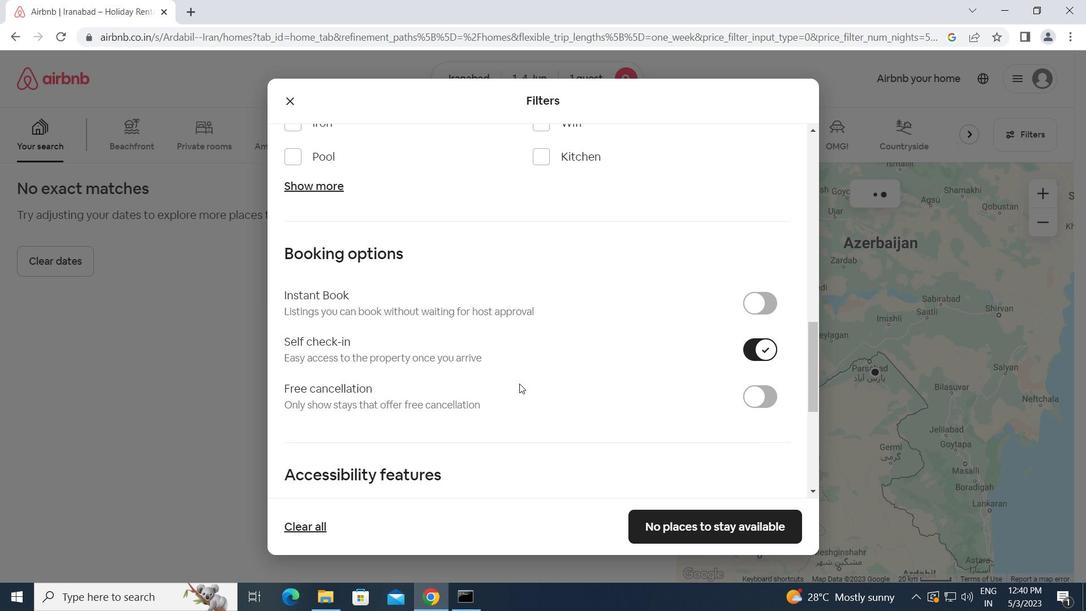 
Action: Mouse scrolled (519, 383) with delta (0, 0)
Screenshot: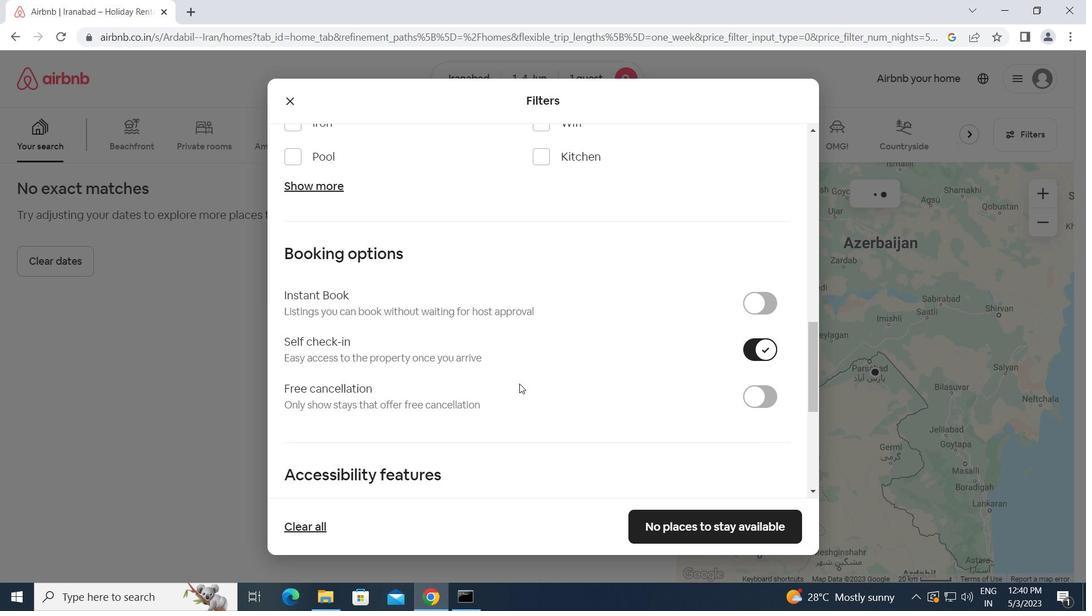 
Action: Mouse scrolled (519, 383) with delta (0, 0)
Screenshot: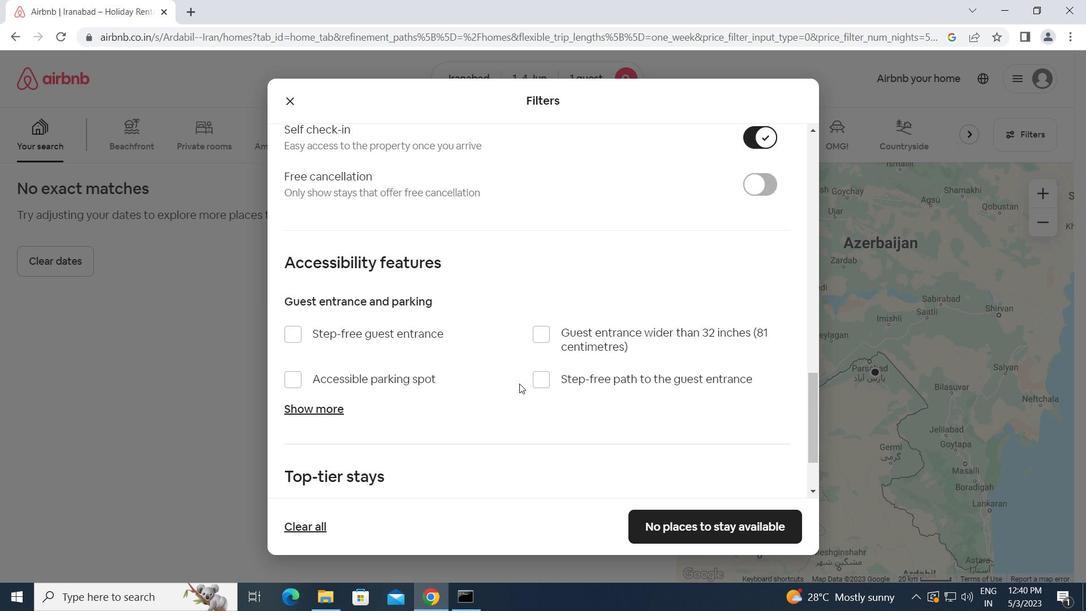 
Action: Mouse scrolled (519, 383) with delta (0, 0)
Screenshot: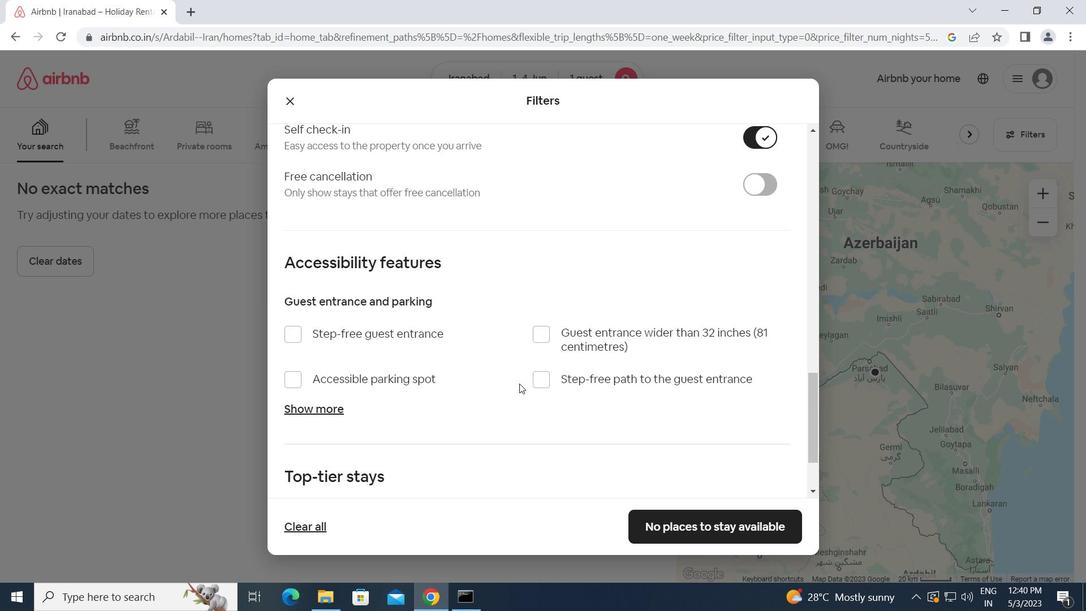 
Action: Mouse scrolled (519, 383) with delta (0, 0)
Screenshot: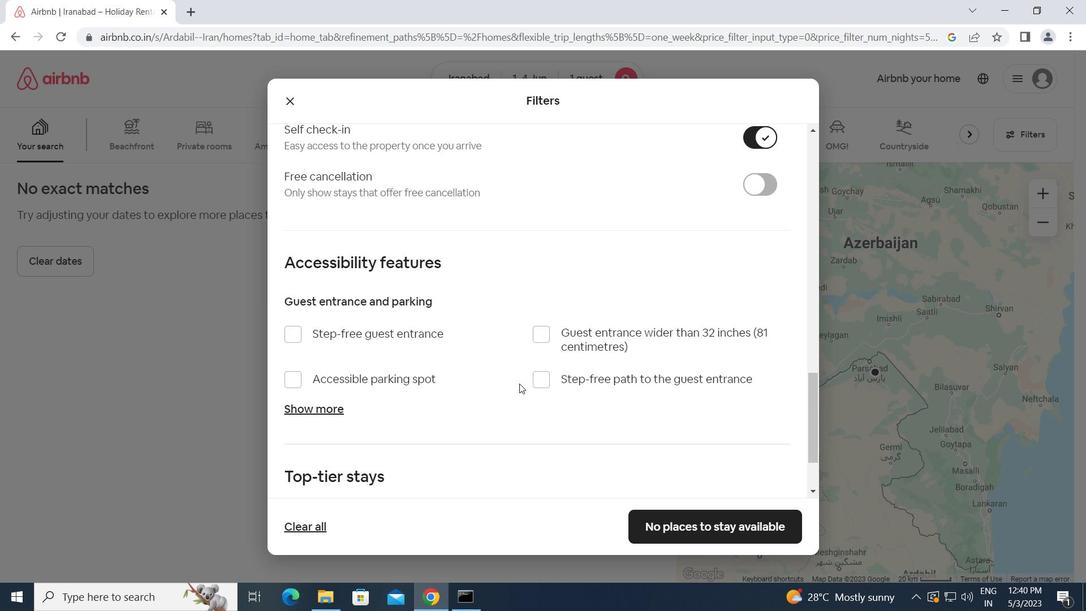 
Action: Mouse scrolled (519, 383) with delta (0, 0)
Screenshot: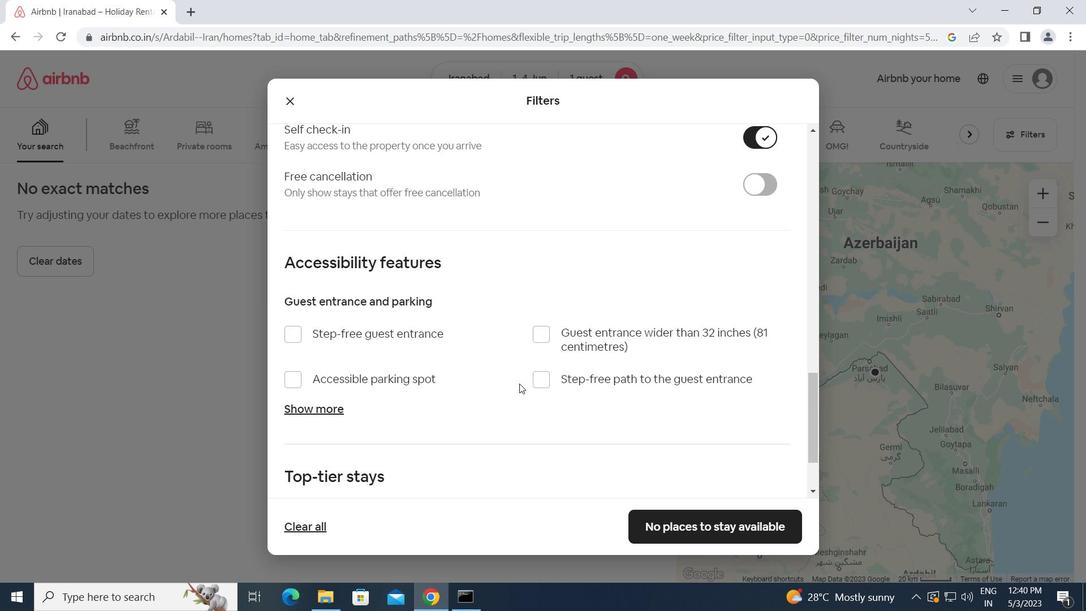 
Action: Mouse scrolled (519, 383) with delta (0, 0)
Screenshot: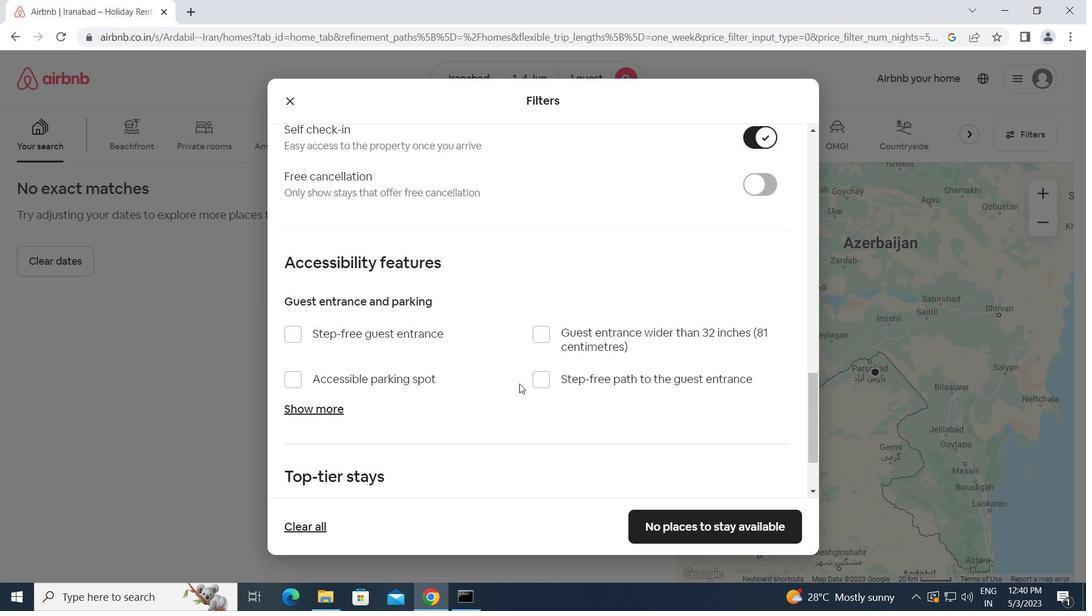 
Action: Mouse scrolled (519, 383) with delta (0, 0)
Screenshot: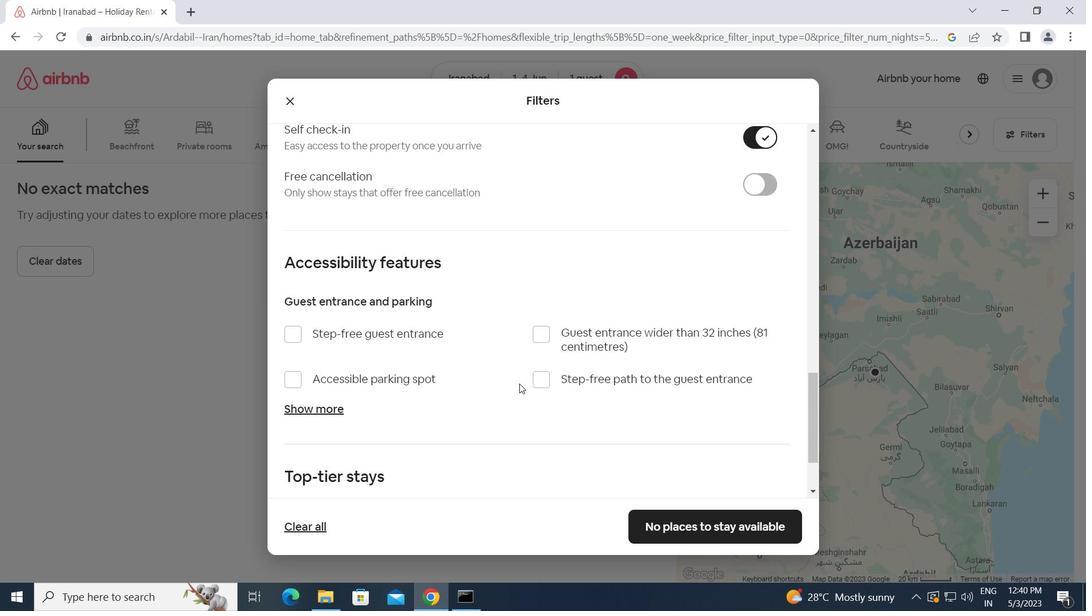 
Action: Mouse moved to (568, 450)
Screenshot: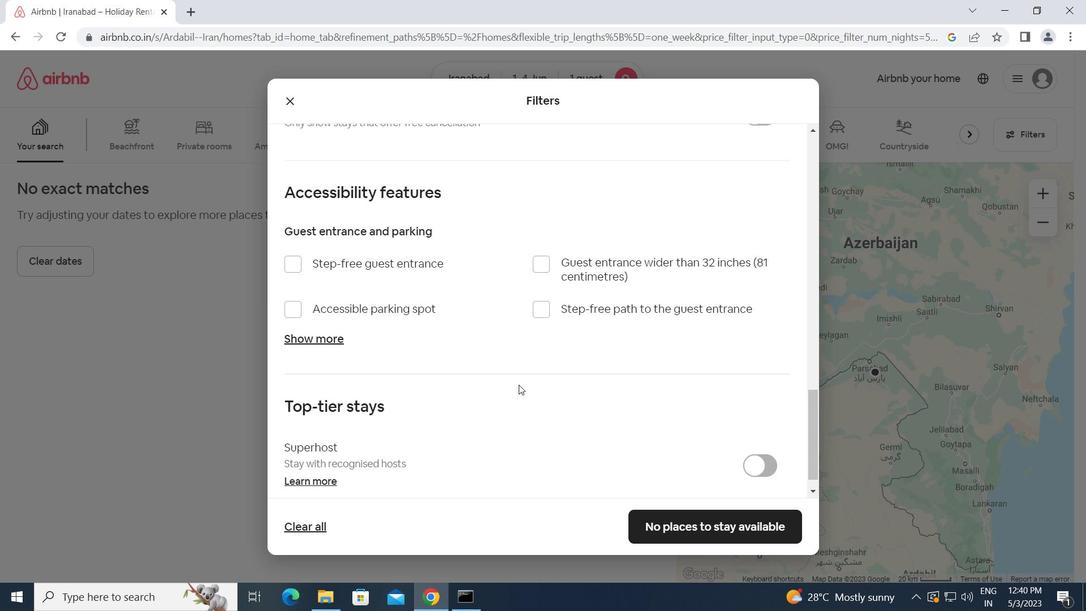 
Action: Mouse scrolled (568, 450) with delta (0, 0)
Screenshot: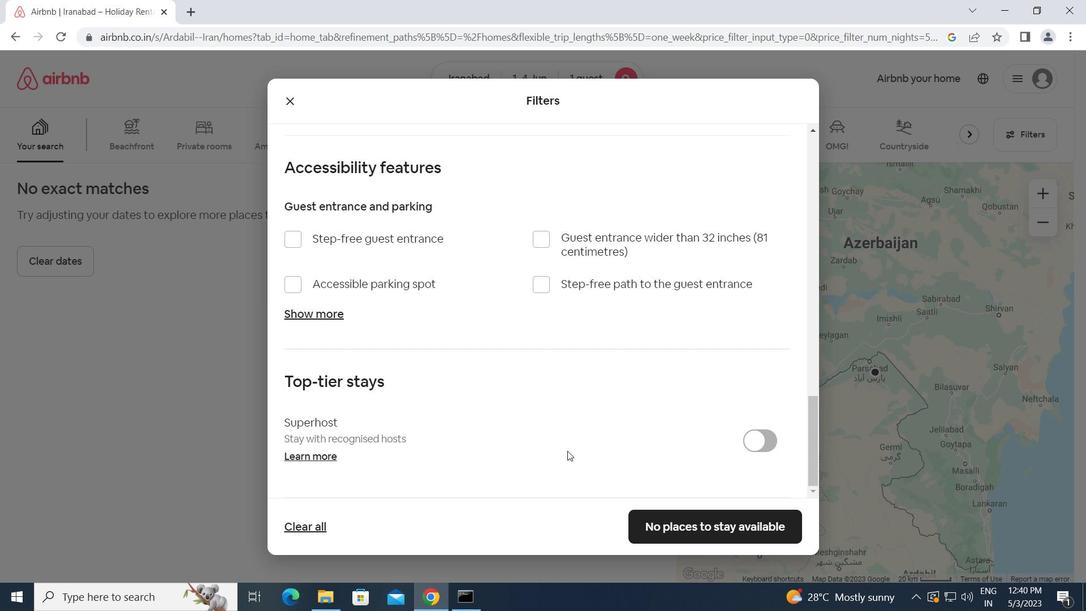 
Action: Mouse scrolled (568, 450) with delta (0, 0)
Screenshot: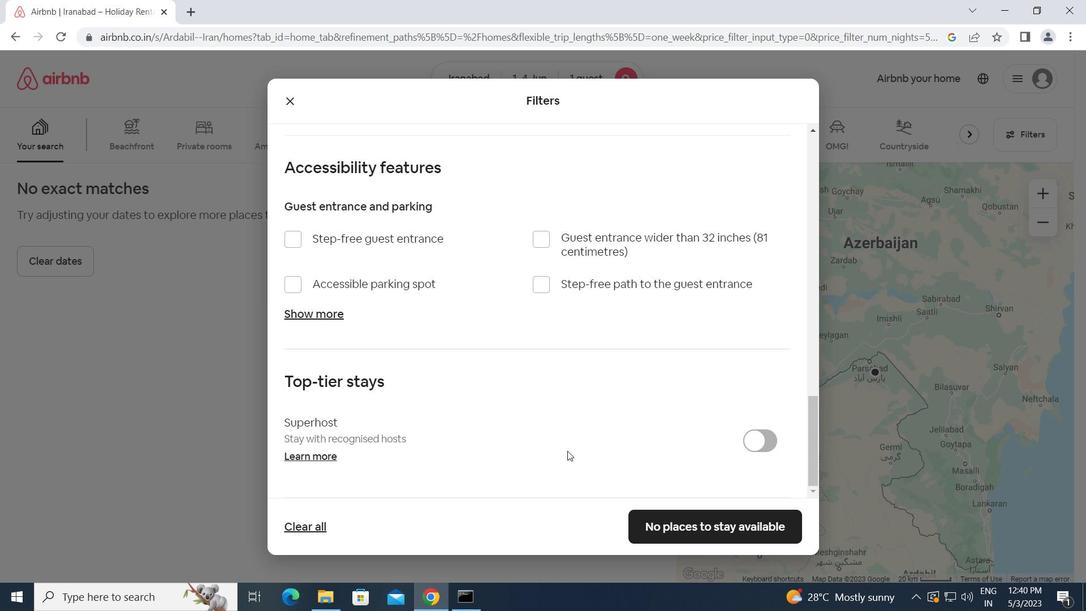 
Action: Mouse scrolled (568, 450) with delta (0, 0)
Screenshot: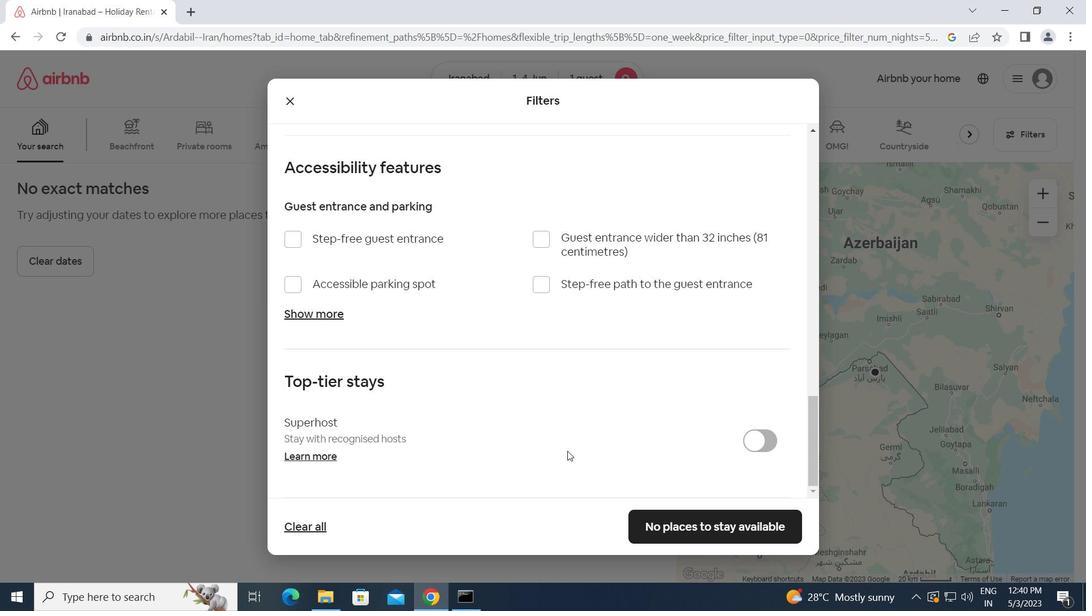 
Action: Mouse scrolled (568, 450) with delta (0, 0)
Screenshot: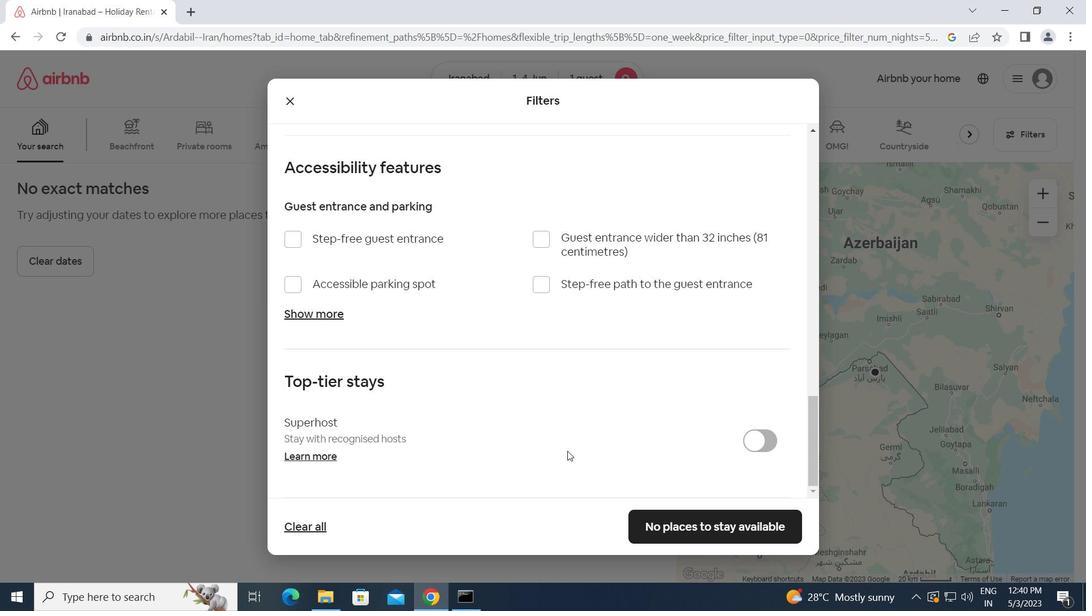 
Action: Mouse scrolled (568, 450) with delta (0, 0)
Screenshot: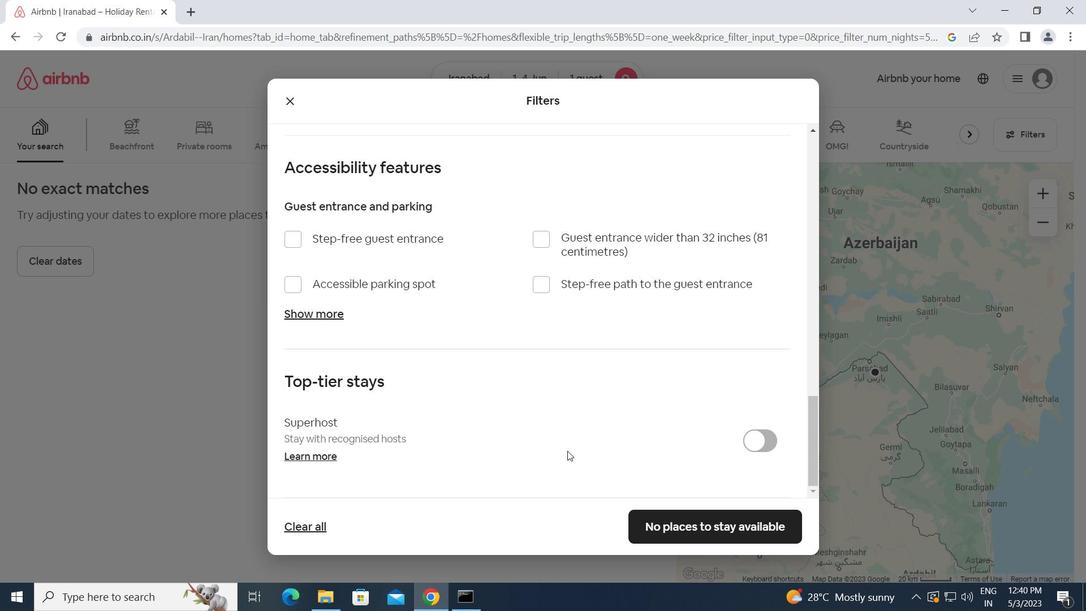 
Action: Mouse moved to (661, 519)
Screenshot: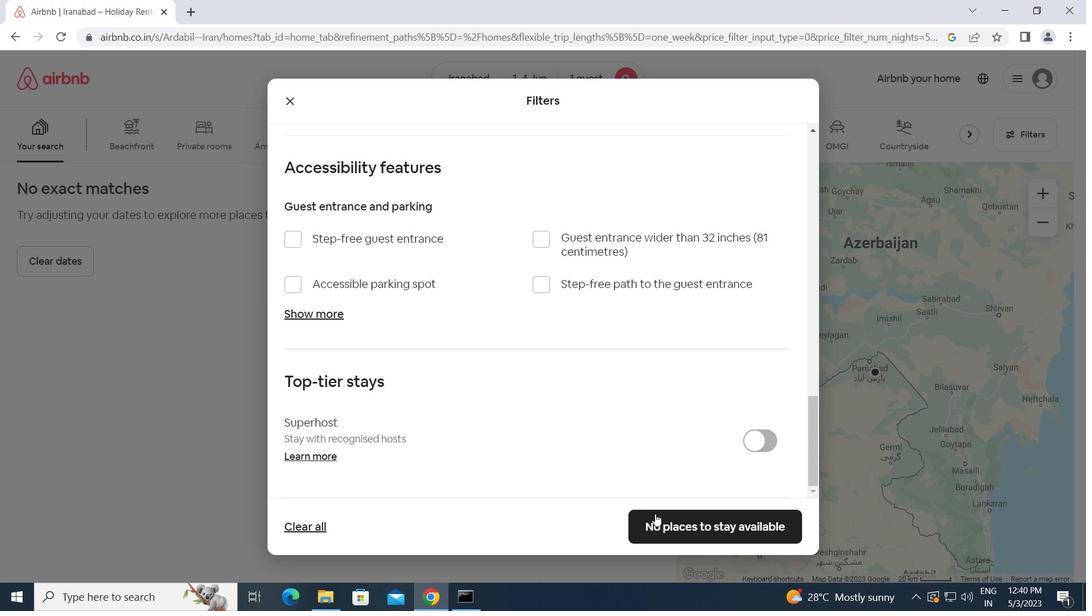 
Action: Mouse pressed left at (661, 519)
Screenshot: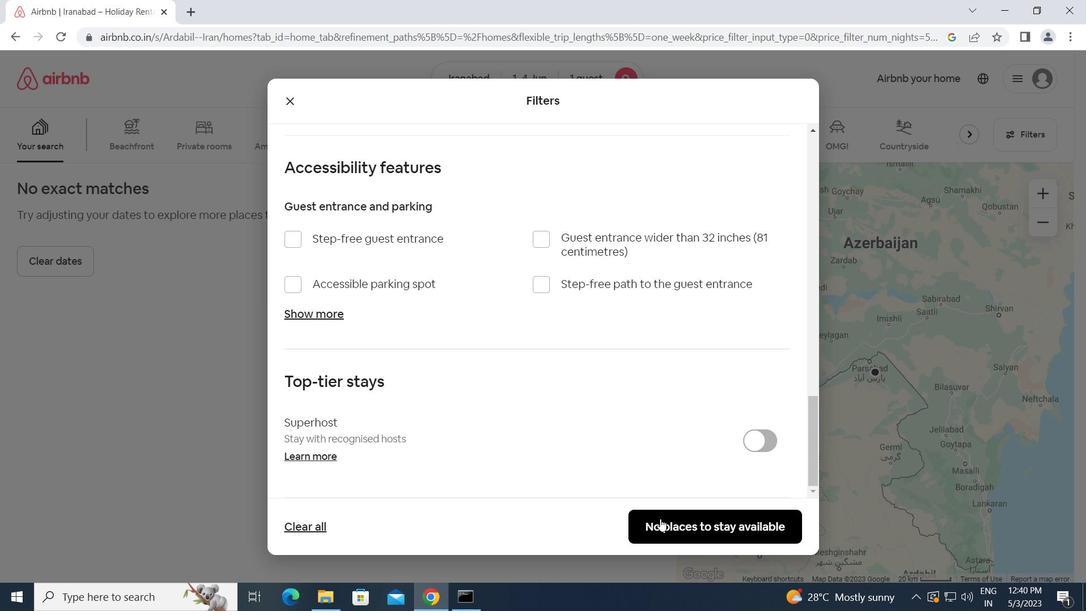 
